 Task: Create in the project AgileEdge and in the Backlog issue 'Implement a new cloud-based inventory management system for a company with advanced inventory tracking and restocking features' a child issue 'Serverless computing application cost optimization and remediation', and assign it to team member softage.4@softage.net. Create in the project AgileEdge and in the Backlog issue 'Integrate a new gamification feature into an existing mobile application to increase user engagement and retention' a child issue 'Automated infrastructure security incident response testing and reporting', and assign it to team member softage.1@softage.net
Action: Mouse moved to (233, 73)
Screenshot: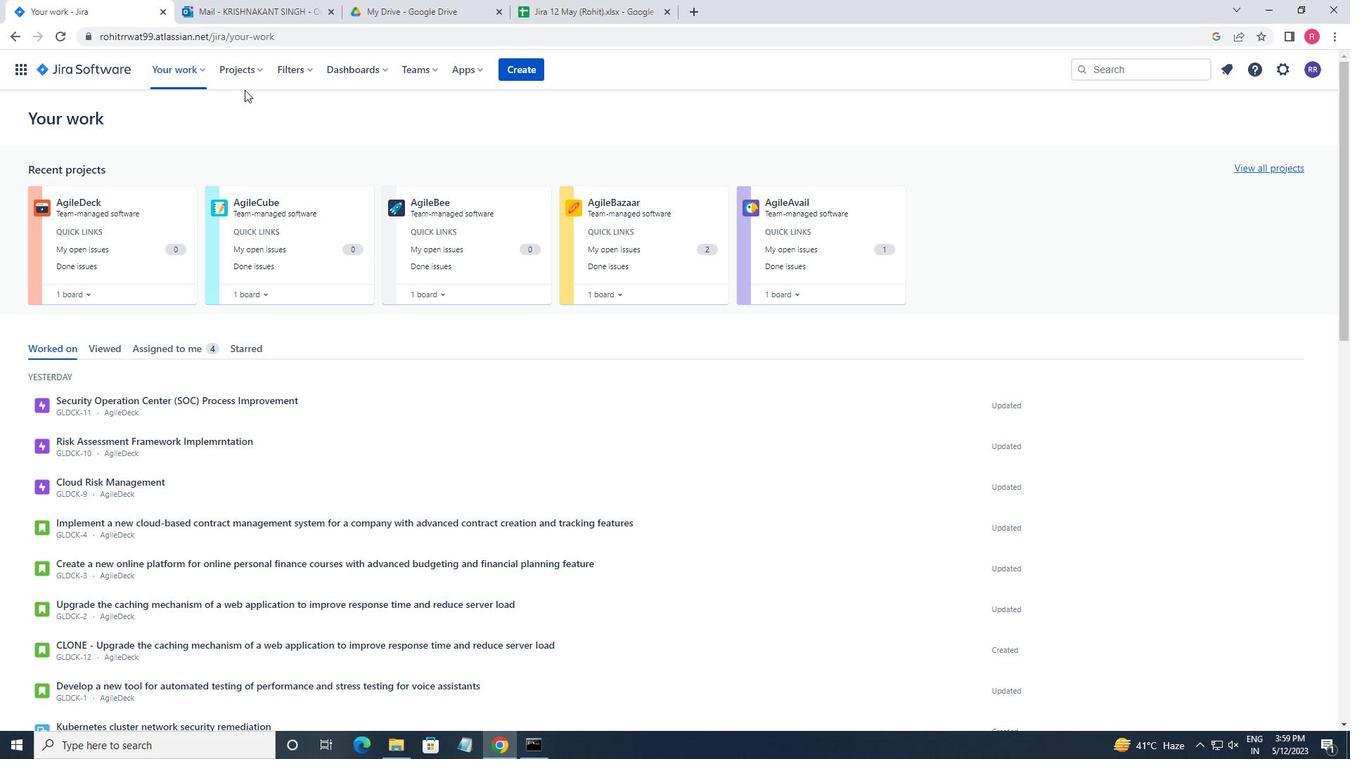 
Action: Mouse pressed left at (233, 73)
Screenshot: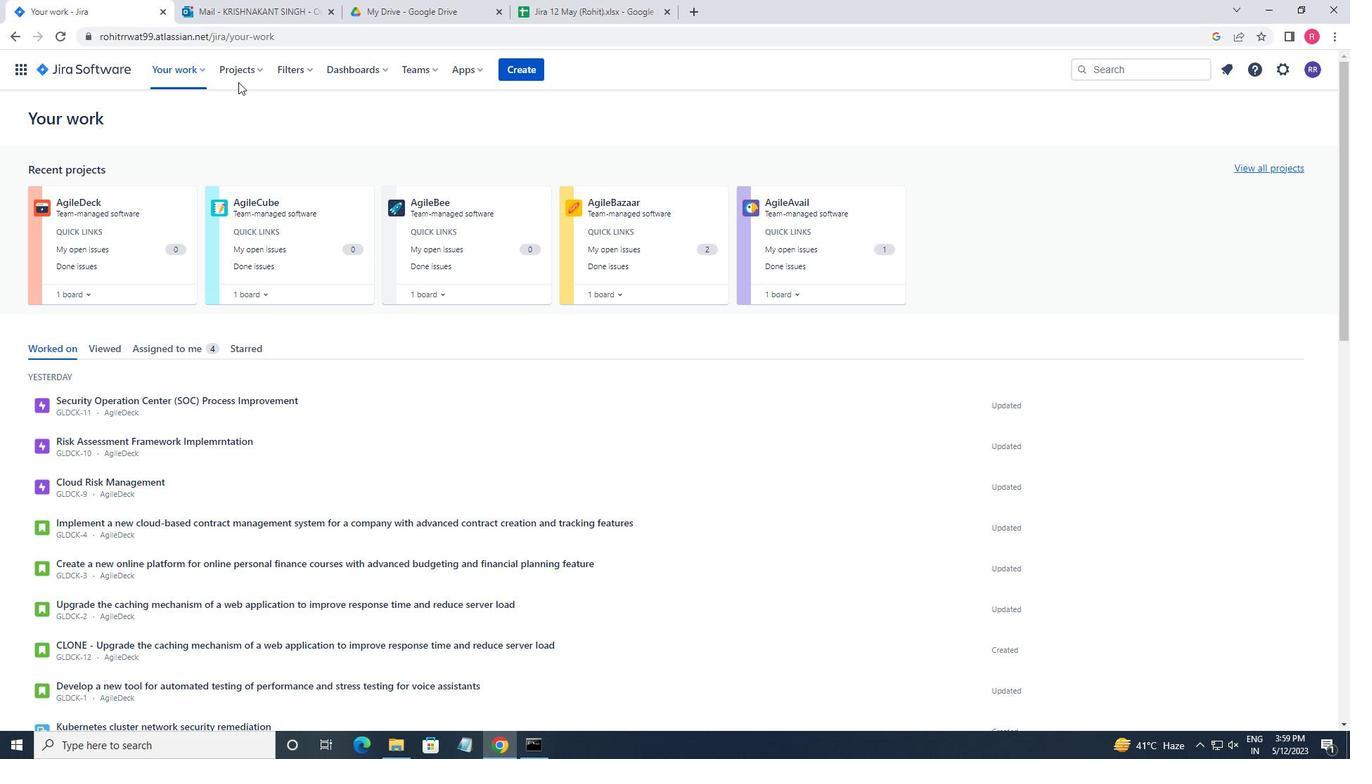 
Action: Mouse moved to (263, 125)
Screenshot: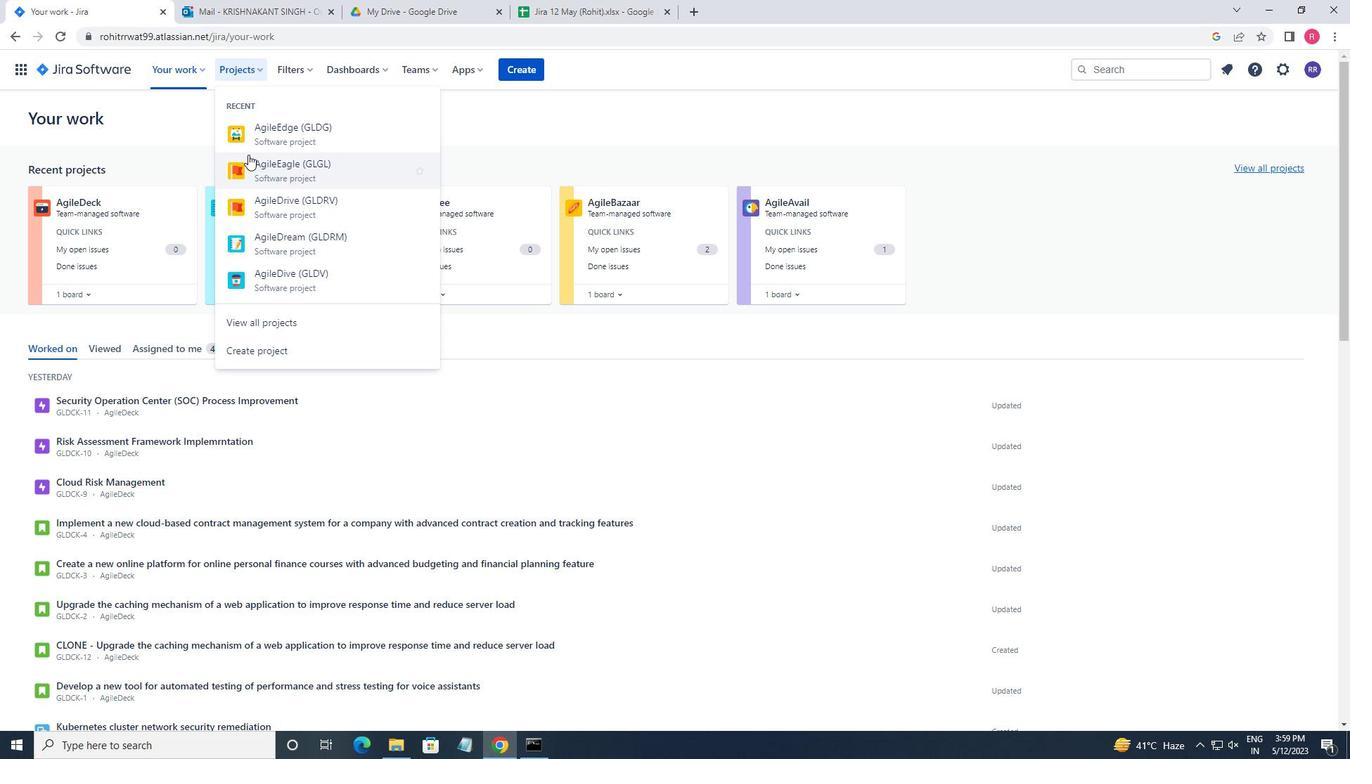 
Action: Mouse pressed left at (263, 125)
Screenshot: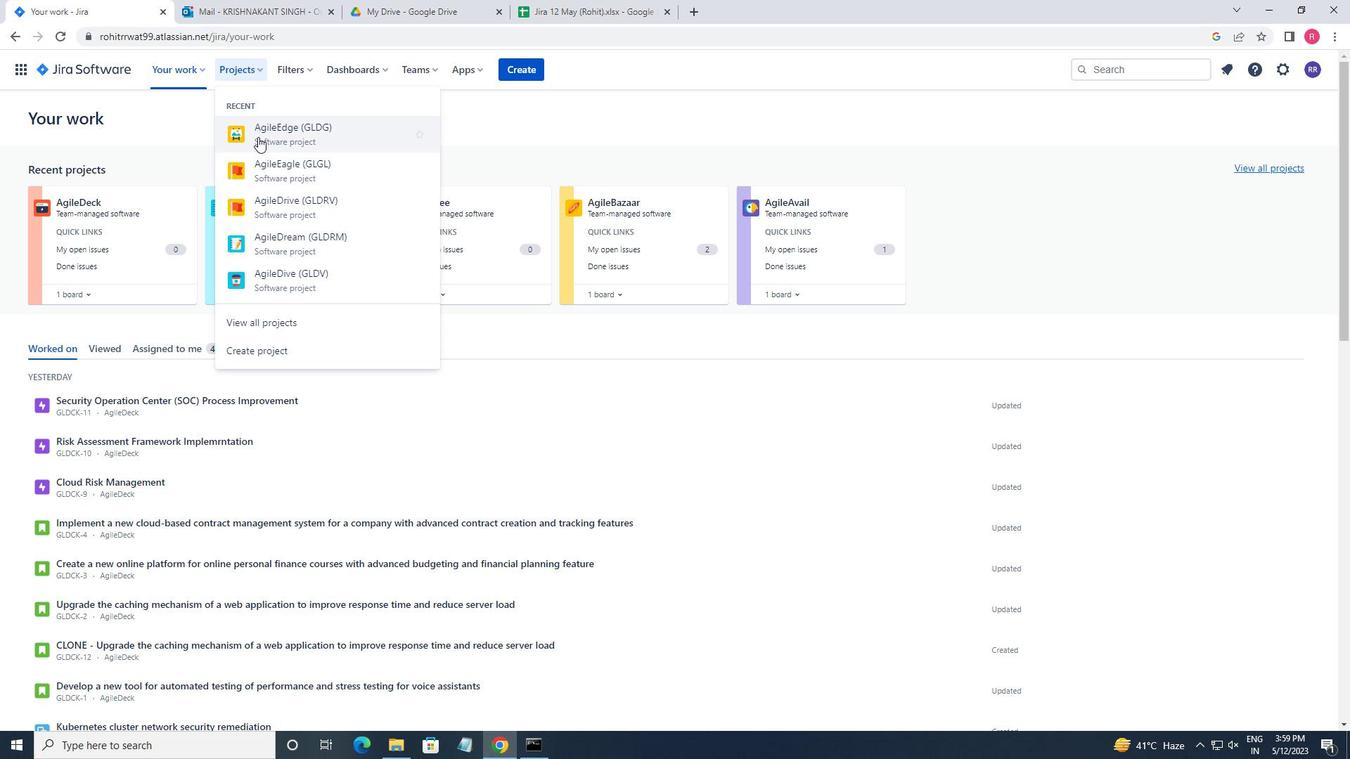 
Action: Mouse moved to (79, 212)
Screenshot: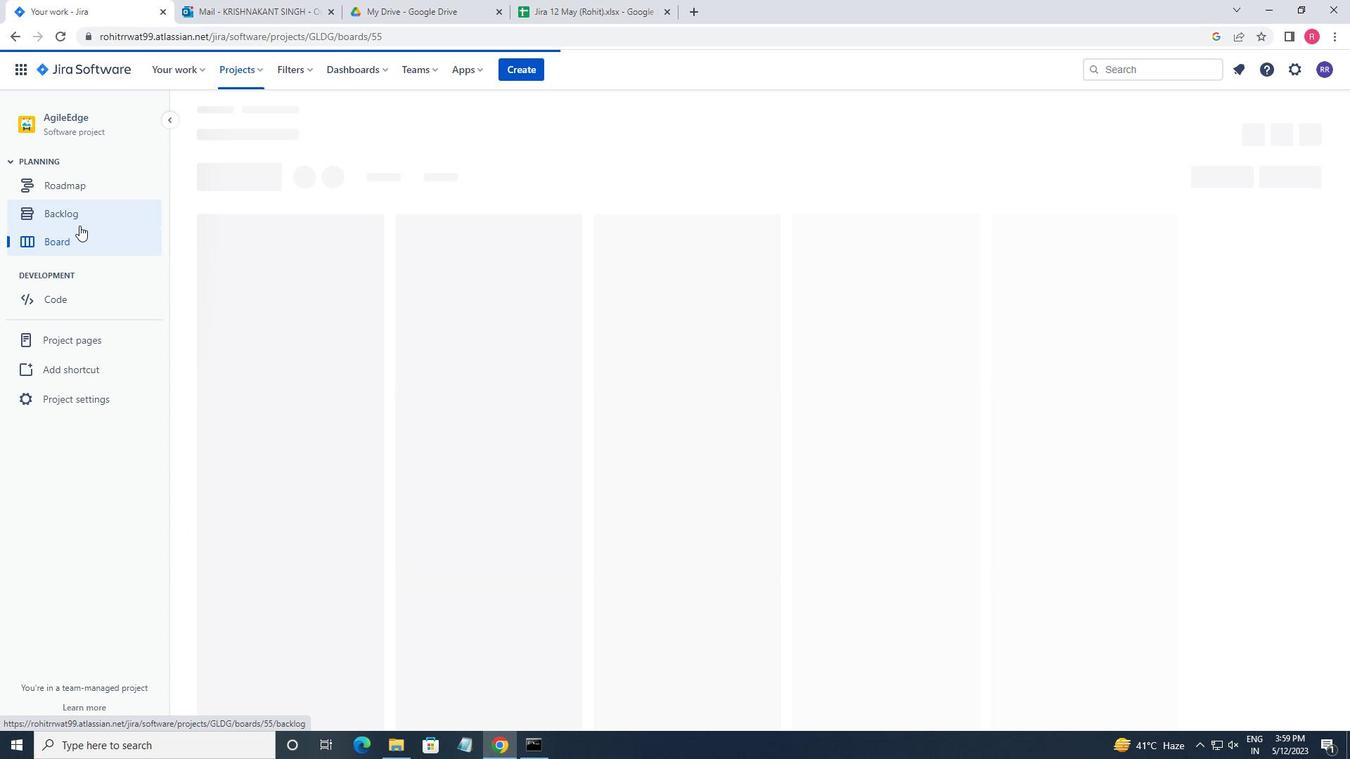 
Action: Mouse pressed left at (79, 212)
Screenshot: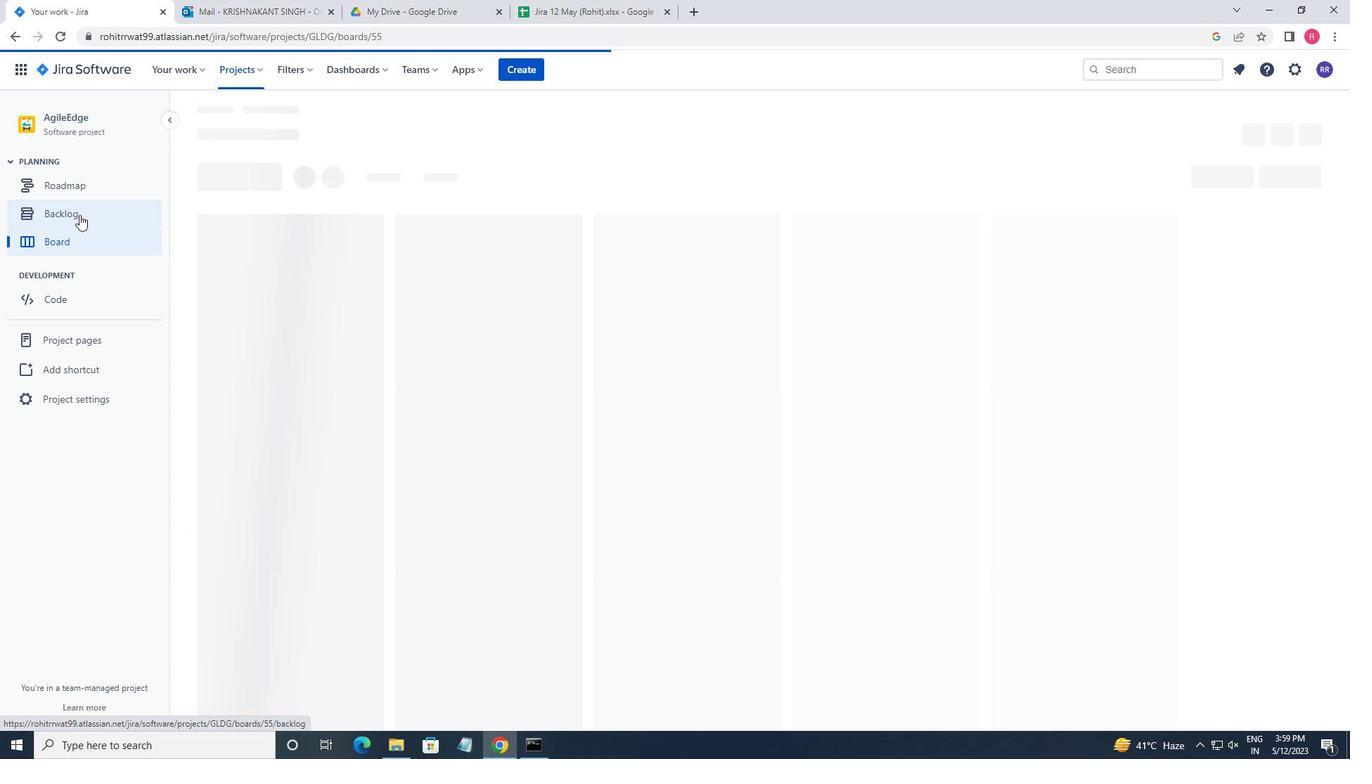 
Action: Mouse moved to (651, 484)
Screenshot: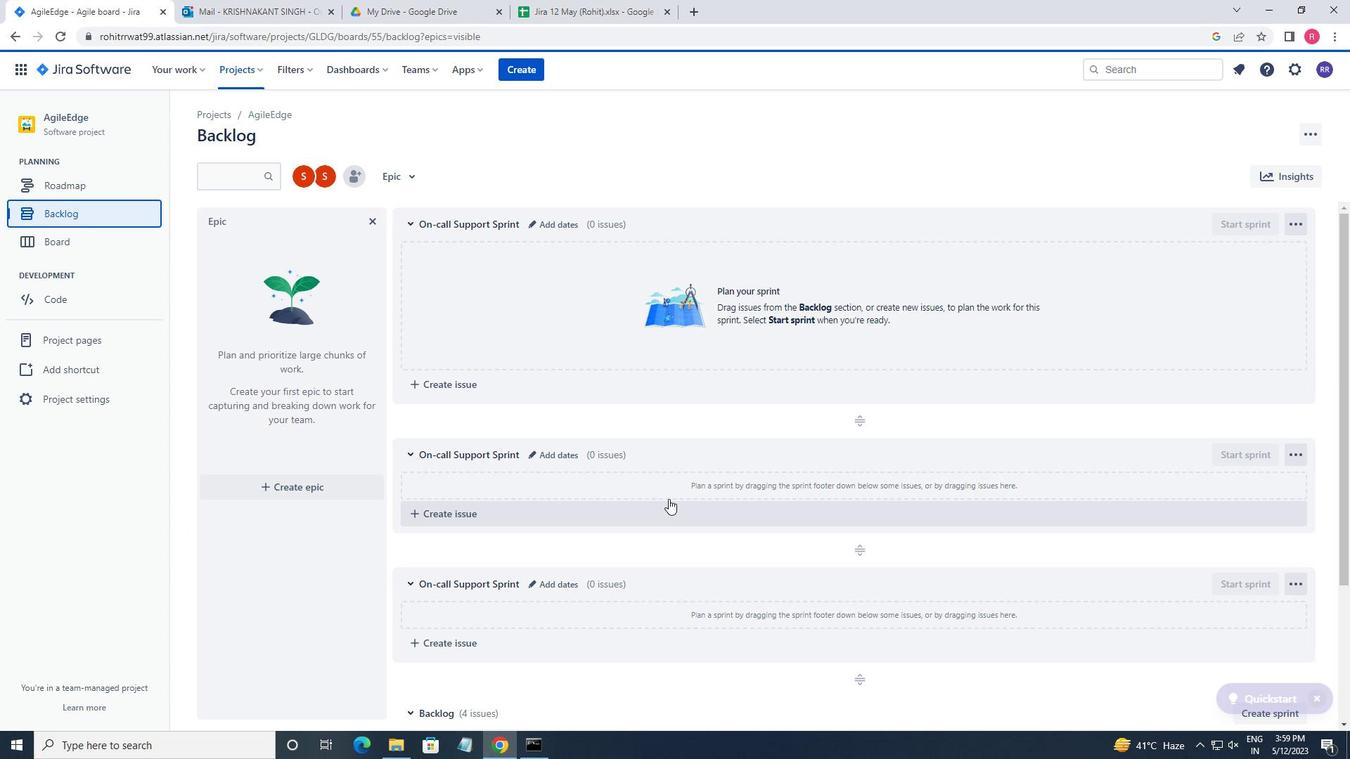
Action: Mouse scrolled (651, 483) with delta (0, 0)
Screenshot: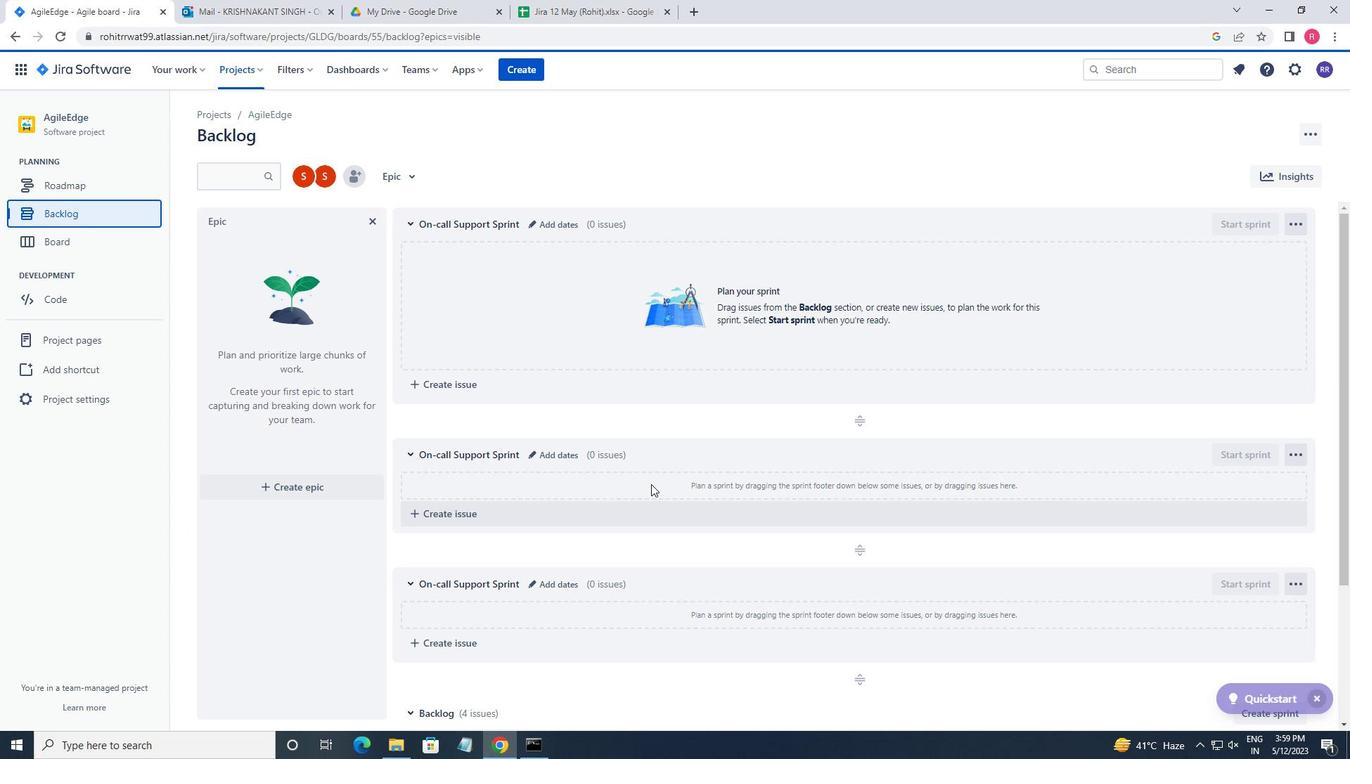 
Action: Mouse scrolled (651, 483) with delta (0, 0)
Screenshot: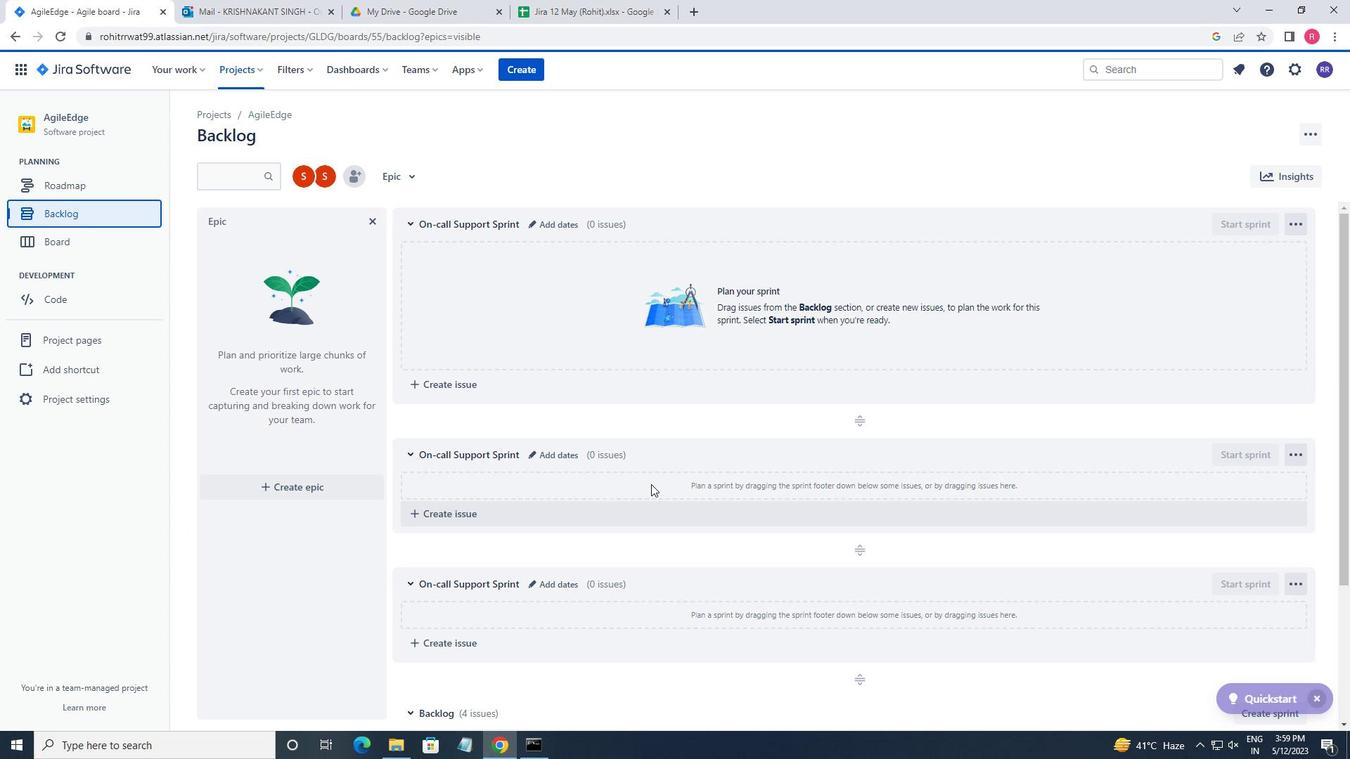 
Action: Mouse scrolled (651, 483) with delta (0, 0)
Screenshot: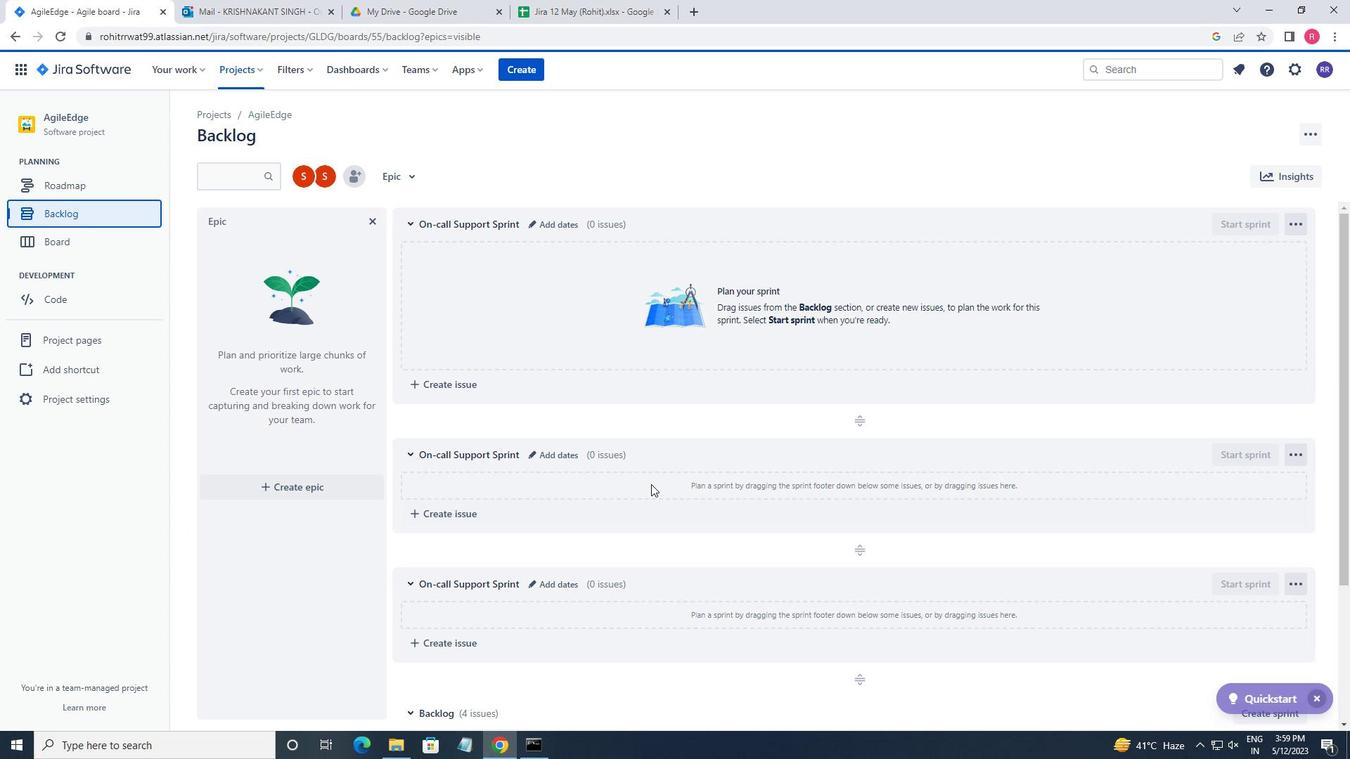 
Action: Mouse scrolled (651, 483) with delta (0, 0)
Screenshot: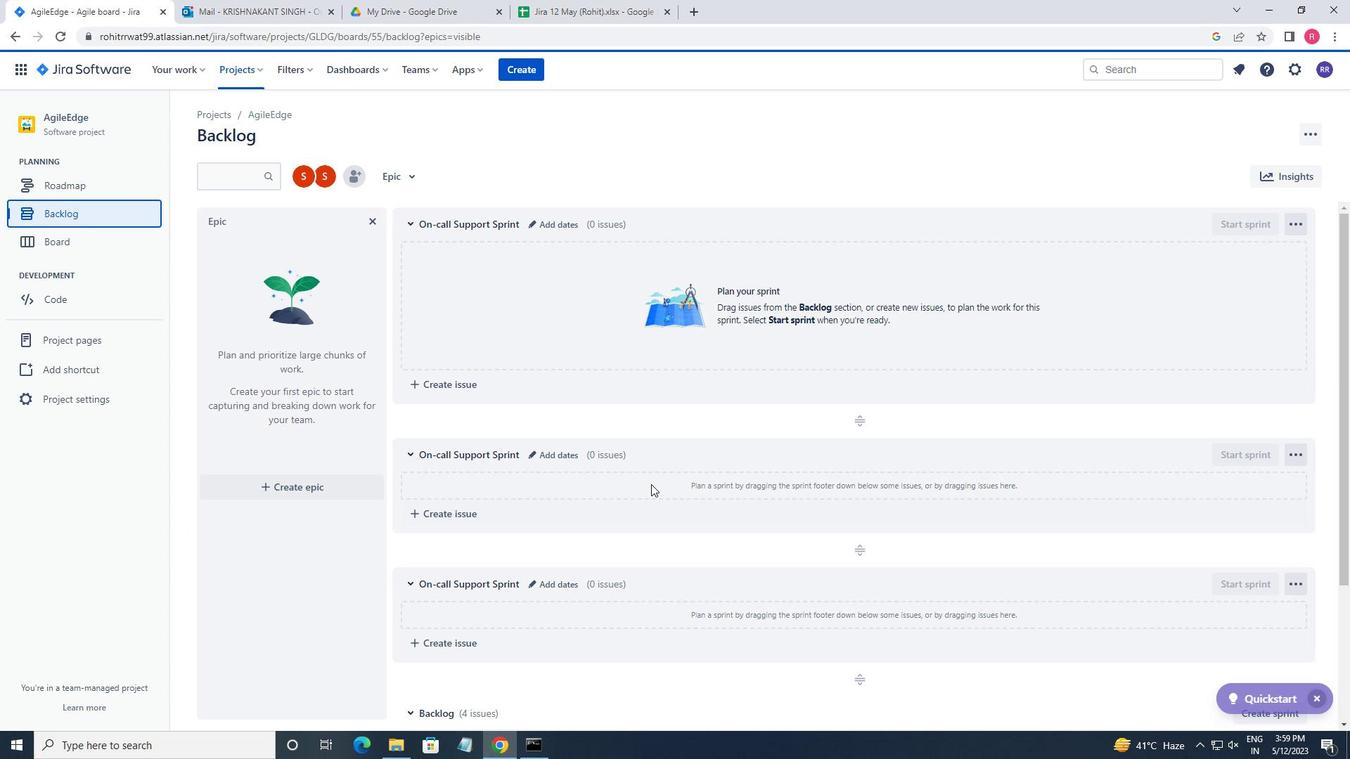 
Action: Mouse scrolled (651, 483) with delta (0, 0)
Screenshot: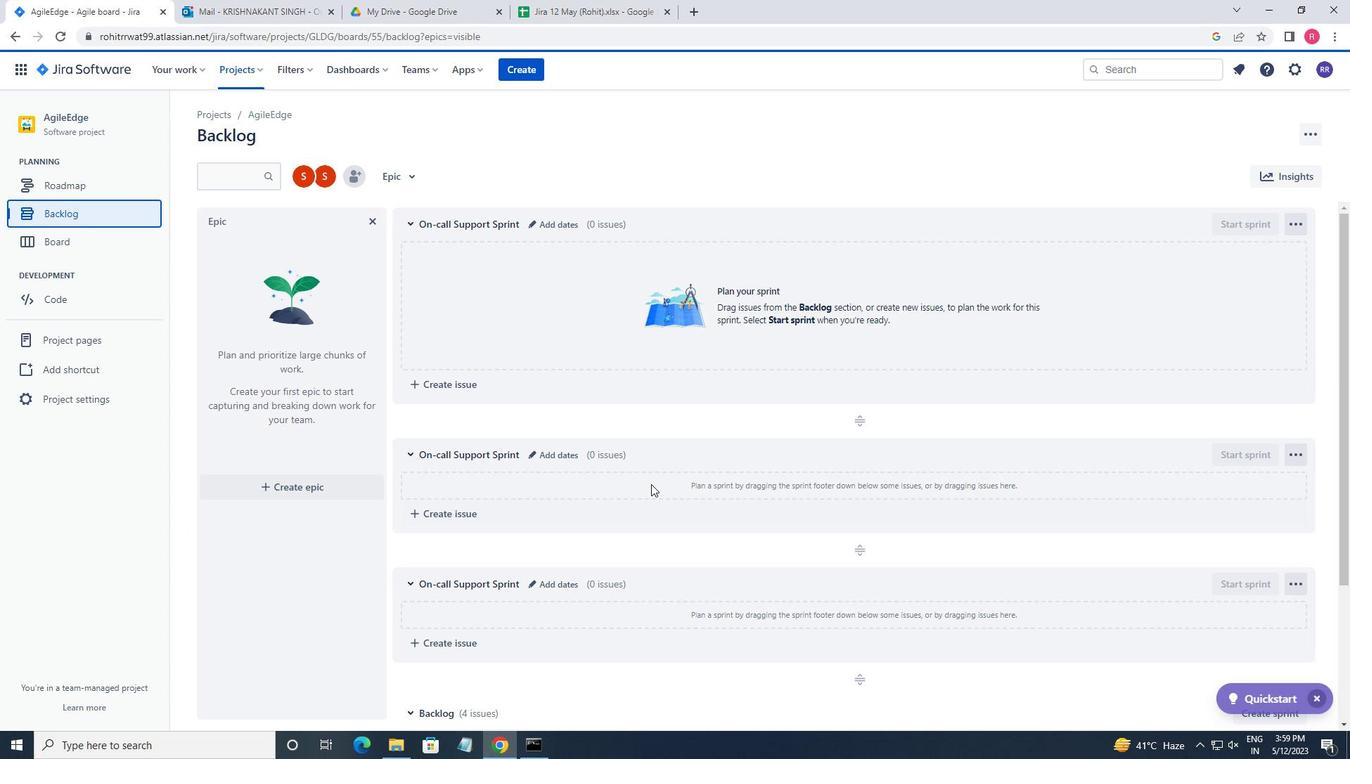 
Action: Mouse scrolled (651, 483) with delta (0, 0)
Screenshot: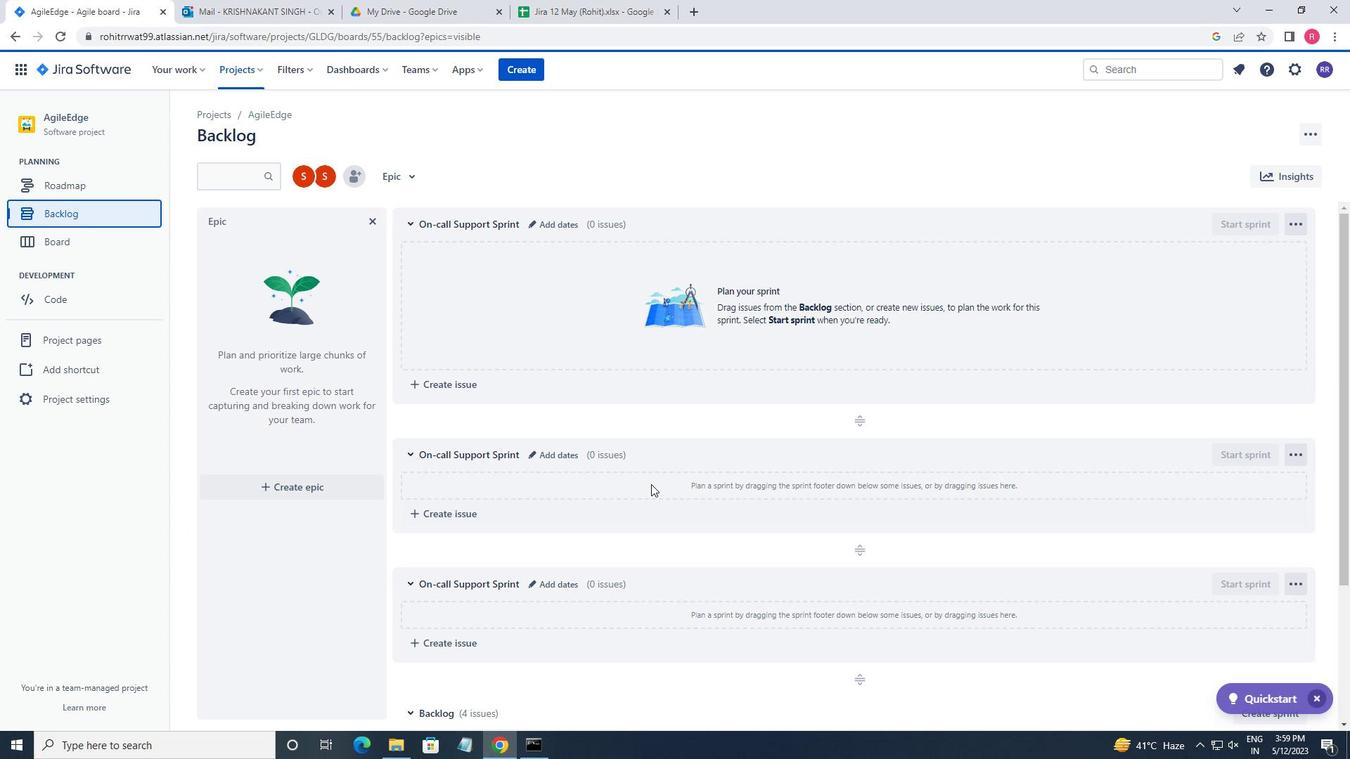 
Action: Mouse scrolled (651, 483) with delta (0, 0)
Screenshot: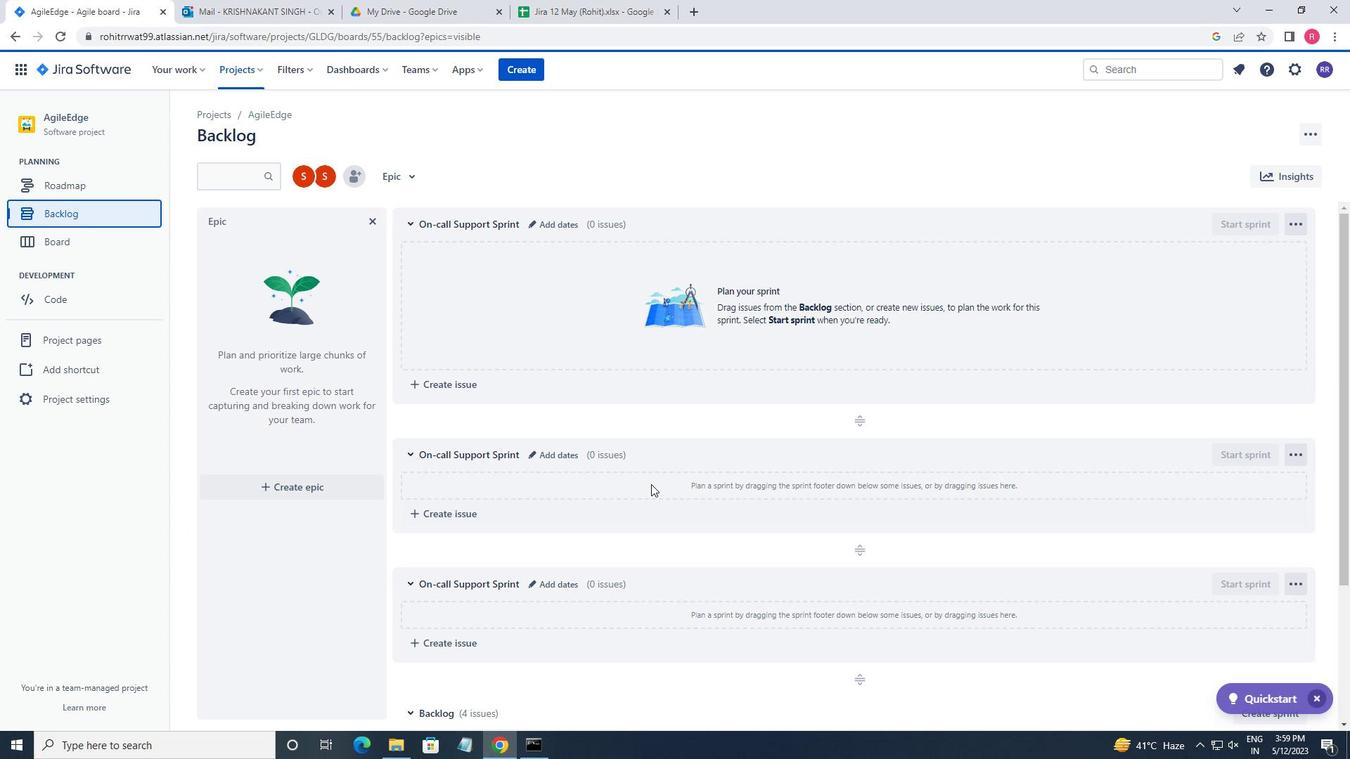 
Action: Mouse moved to (1137, 616)
Screenshot: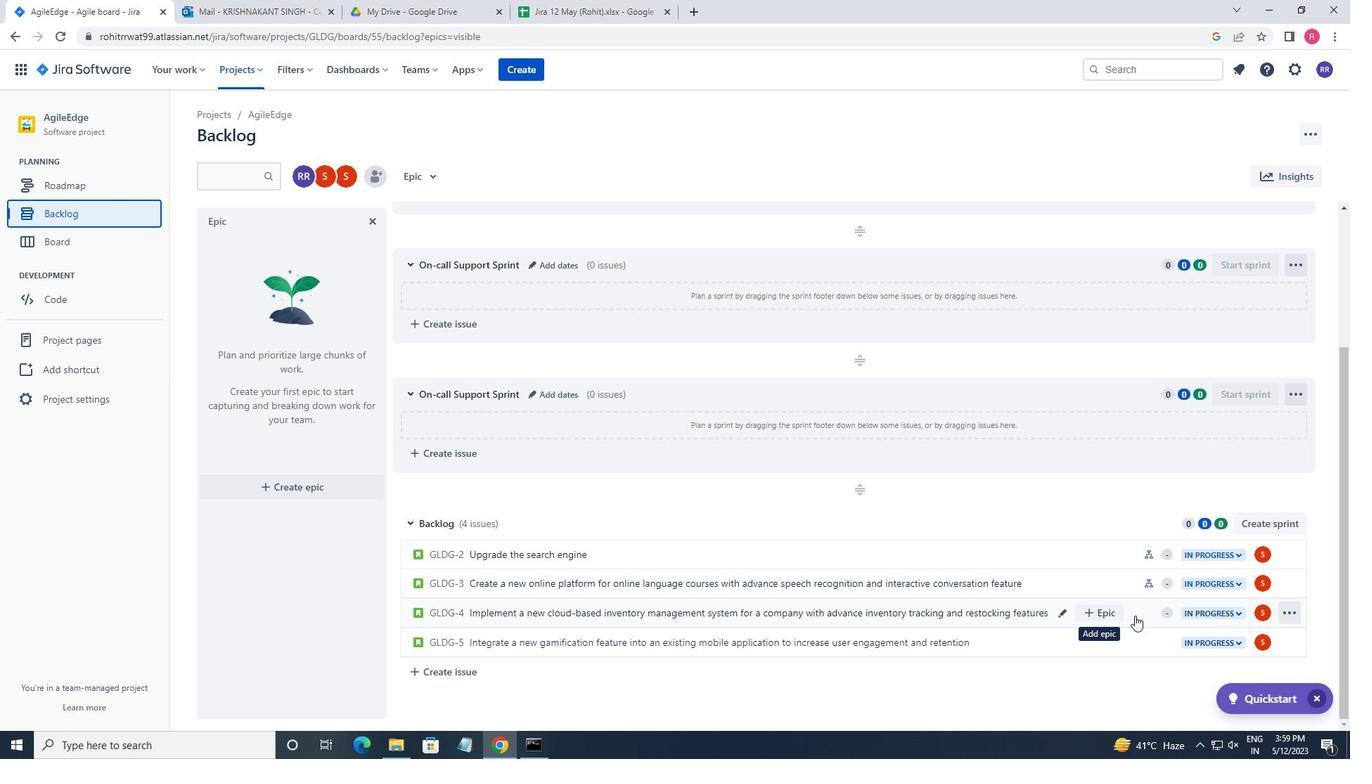 
Action: Mouse pressed left at (1137, 616)
Screenshot: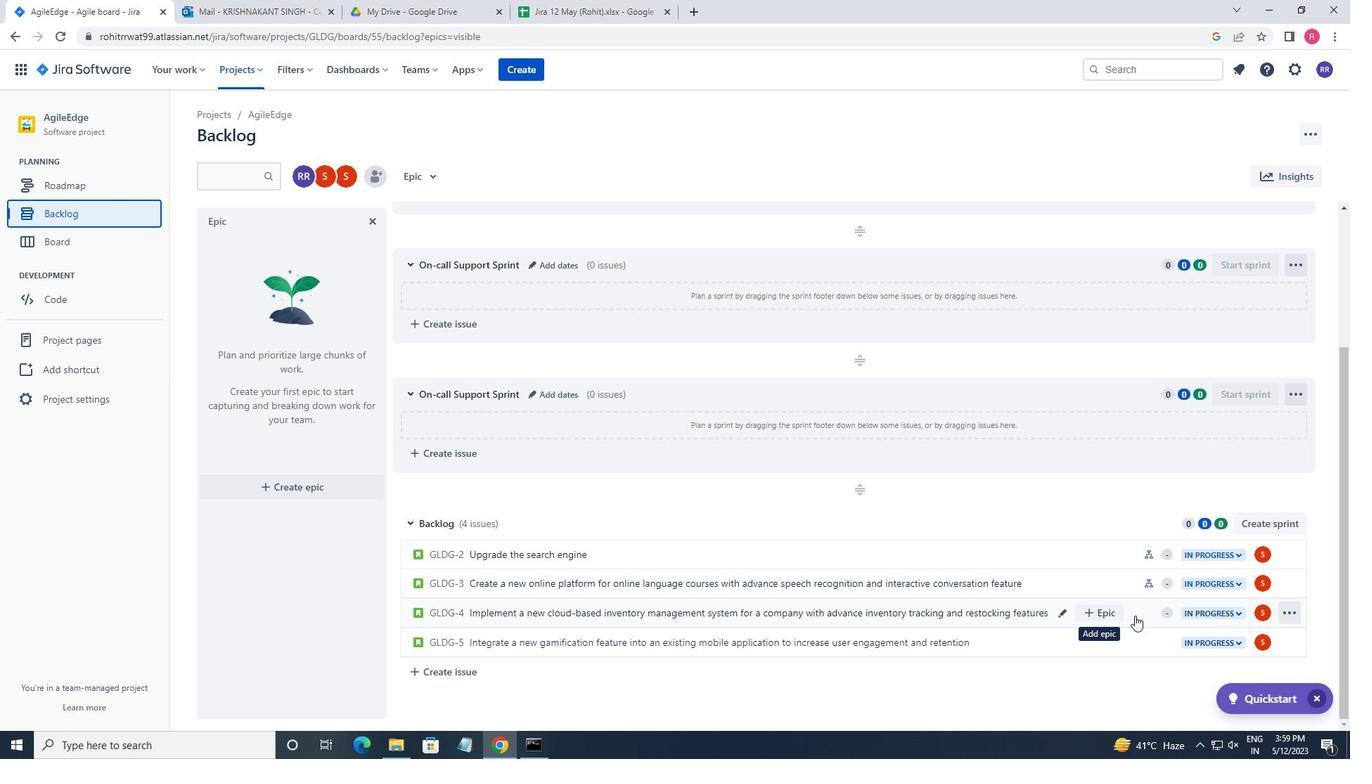 
Action: Mouse moved to (1100, 346)
Screenshot: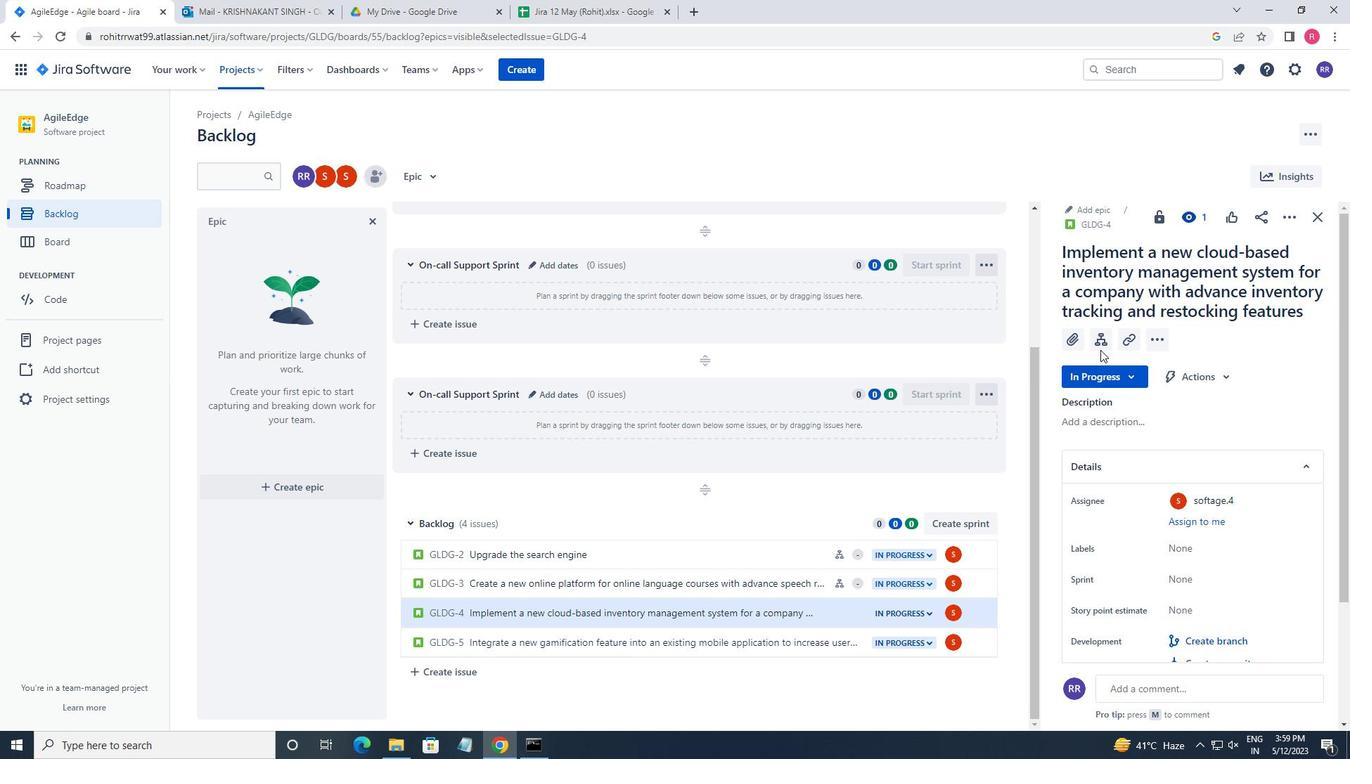 
Action: Mouse pressed left at (1100, 346)
Screenshot: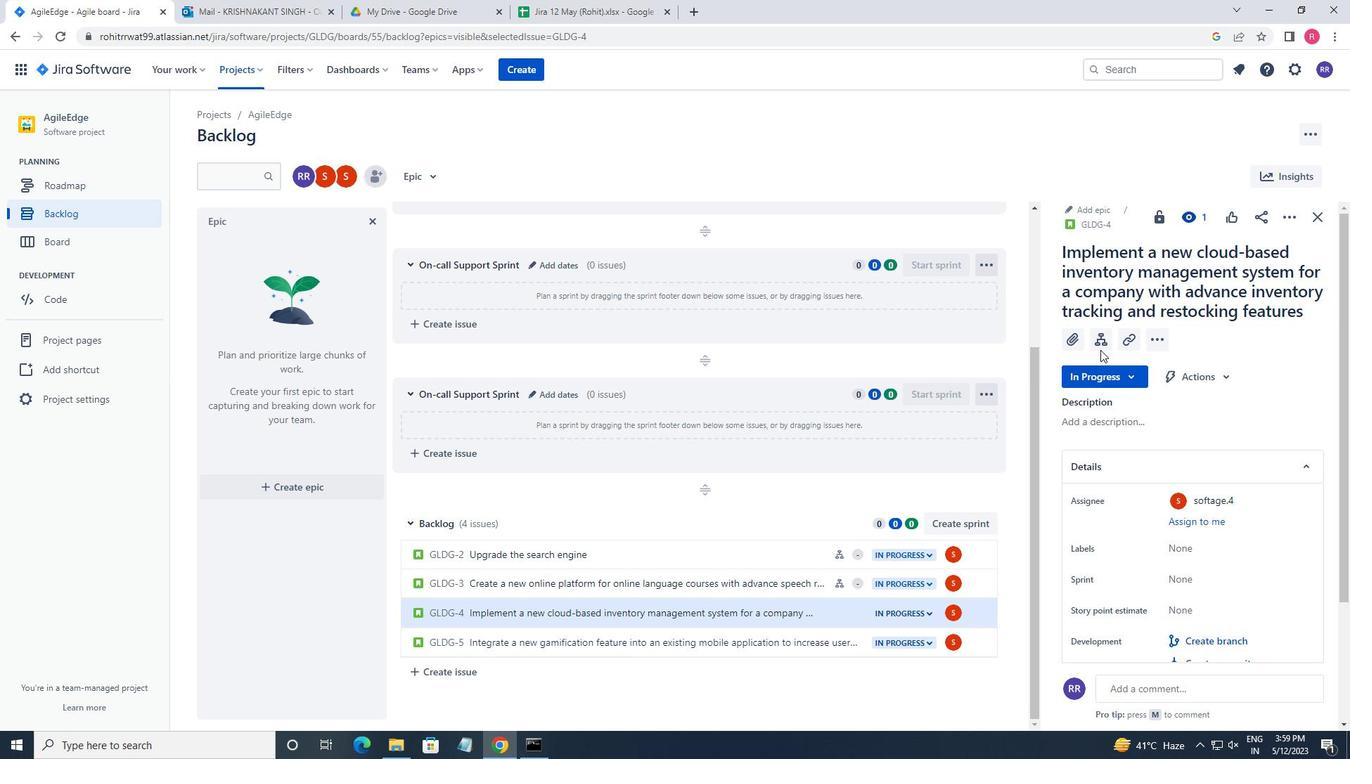 
Action: Mouse moved to (1094, 449)
Screenshot: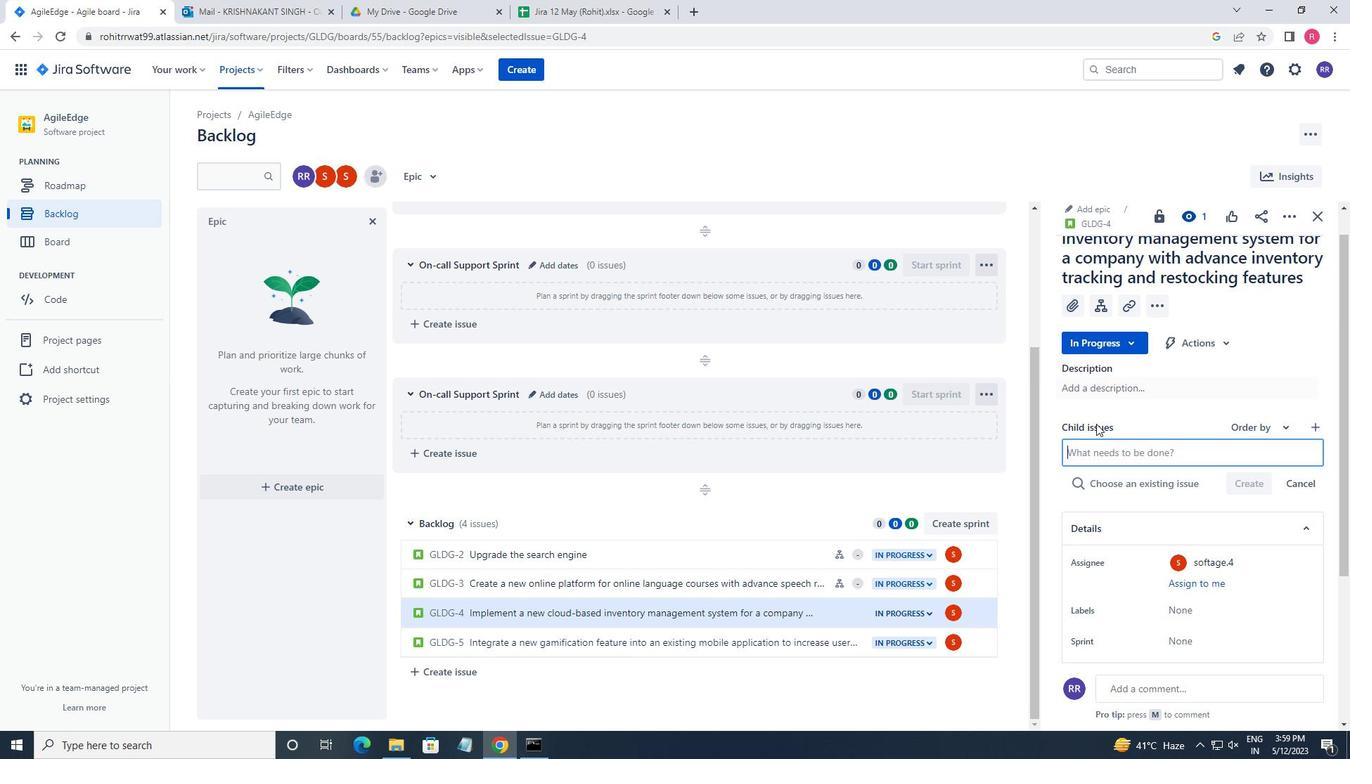 
Action: Key pressed <Key.shift>SERVERLESS<Key.space>
Screenshot: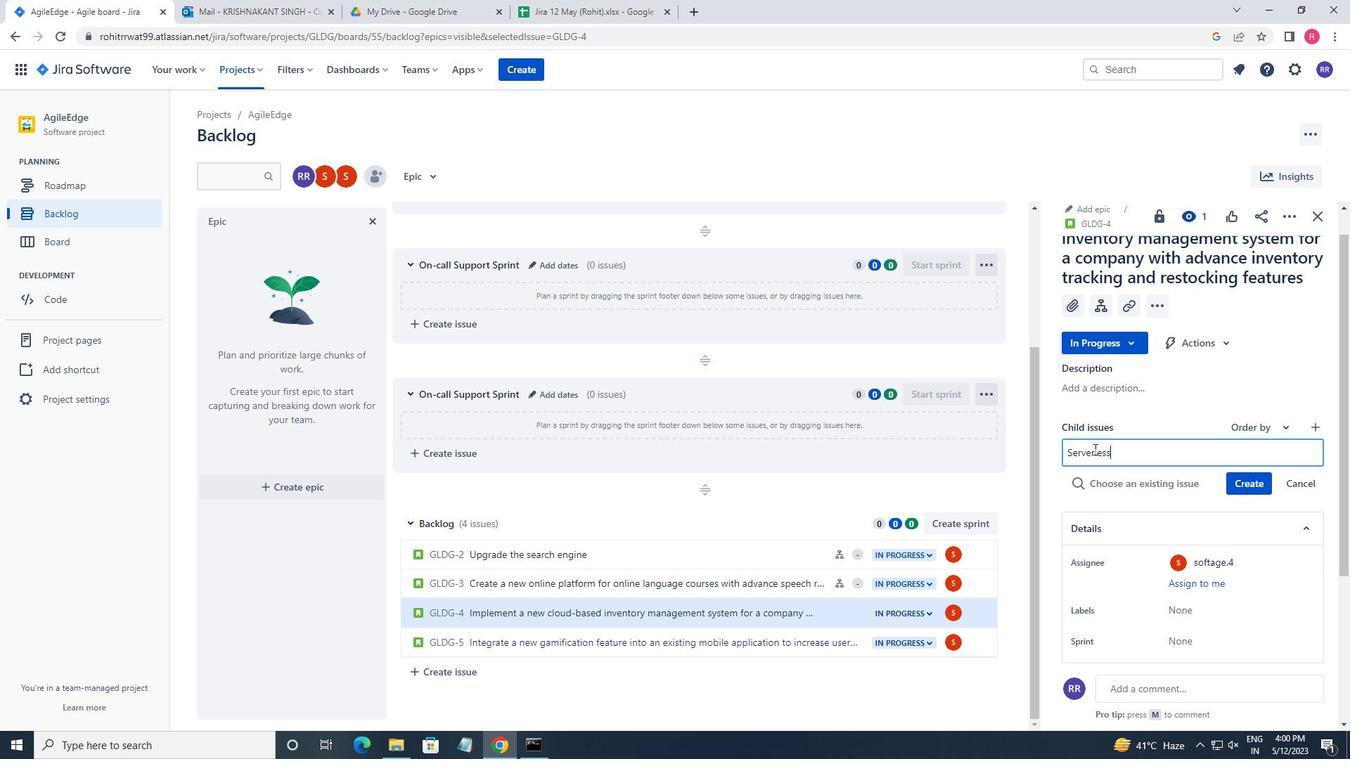 
Action: Mouse moved to (1105, 492)
Screenshot: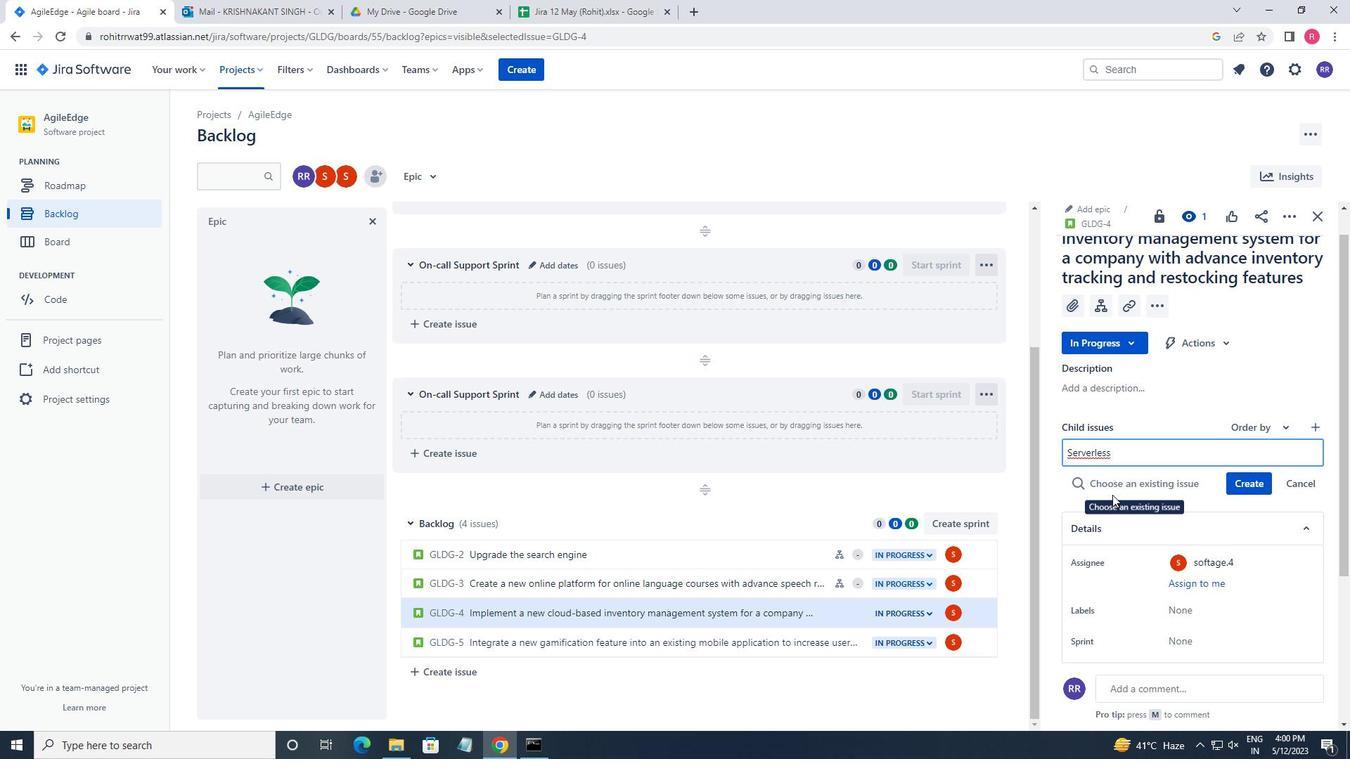 
Action: Key pressed COMPUTNG<Key.space>APPLICATION<Key.space>COST<Key.space>OPTIMIZATION<Key.left><Key.left><Key.left><Key.left><Key.left><Key.left><Key.left><Key.left><Key.left><Key.left><Key.left><Key.left><Key.left><Key.left><Key.left><Key.left><Key.left><Key.left><Key.left><Key.left><Key.left><Key.left><Key.left><Key.left><Key.left><Key.left><Key.left><Key.left><Key.left><Key.left><Key.left><Key.left><Key.left><Key.left><Key.left><Key.left><Key.left><Key.left><Key.left><Key.left><Key.left><Key.left><Key.left><Key.left><Key.right><Key.right><Key.right><Key.right><Key.right><Key.right><Key.right><Key.right><Key.right><Key.right><Key.right><Key.right>I<Key.right><Key.right><Key.right><Key.right><Key.right><Key.right><Key.right><Key.right><Key.right><Key.right><Key.right><Key.right><Key.right><Key.right><Key.right><Key.right><Key.right><Key.right><Key.right><Key.right><Key.right><Key.right><Key.right><Key.right><Key.right><Key.right><Key.right><Key.right><Key.right><Key.right><Key.right><Key.right><Key.right><Key.right><Key.right><Key.right><Key.right><Key.space>AND<Key.space>REMEDIATION<Key.space>
Screenshot: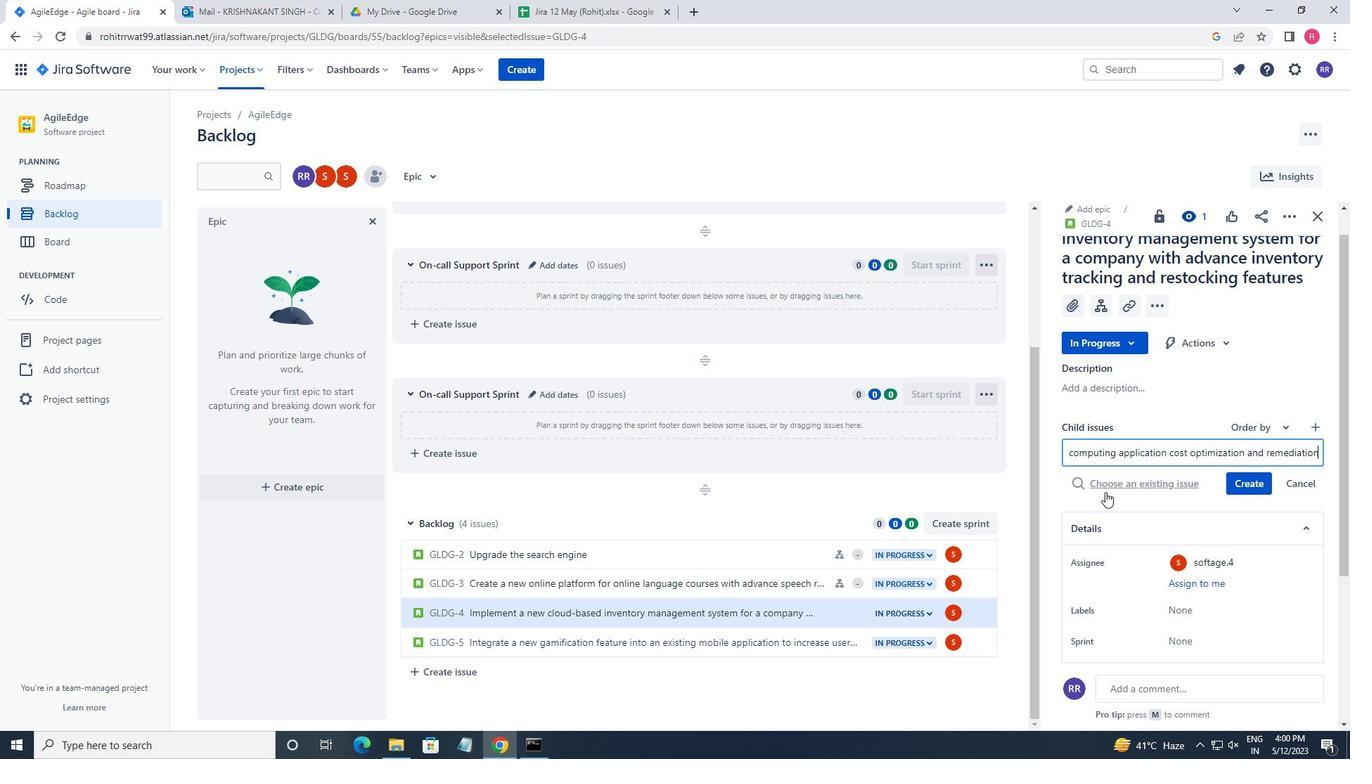 
Action: Mouse moved to (1234, 488)
Screenshot: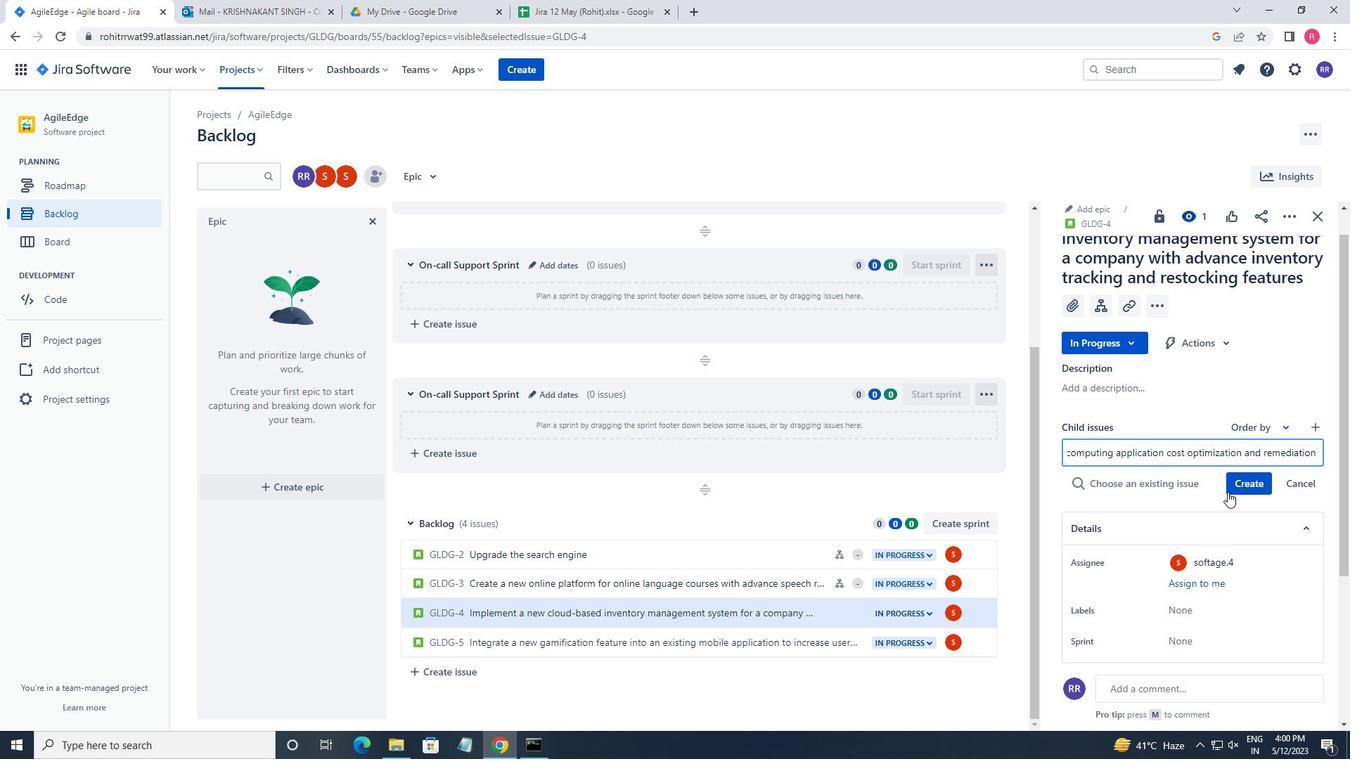 
Action: Mouse pressed left at (1234, 488)
Screenshot: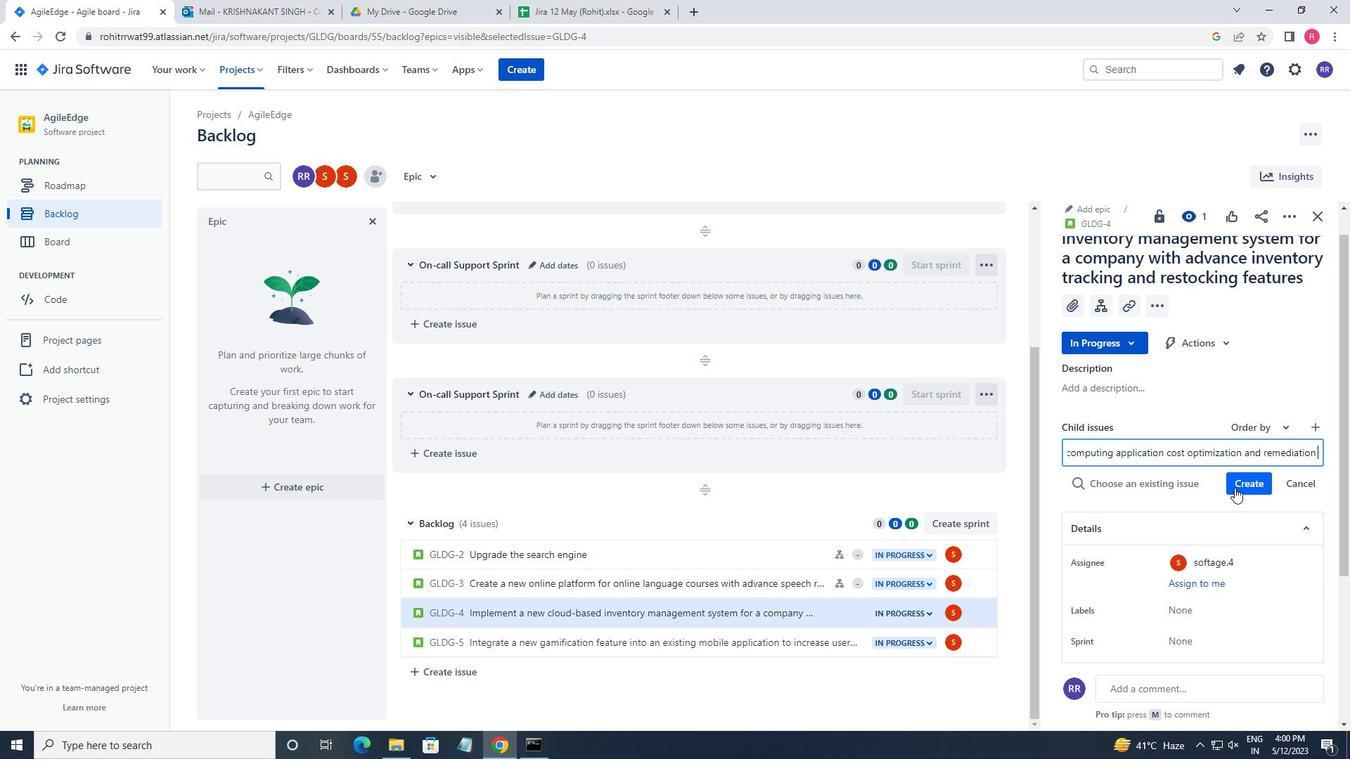 
Action: Mouse moved to (1259, 460)
Screenshot: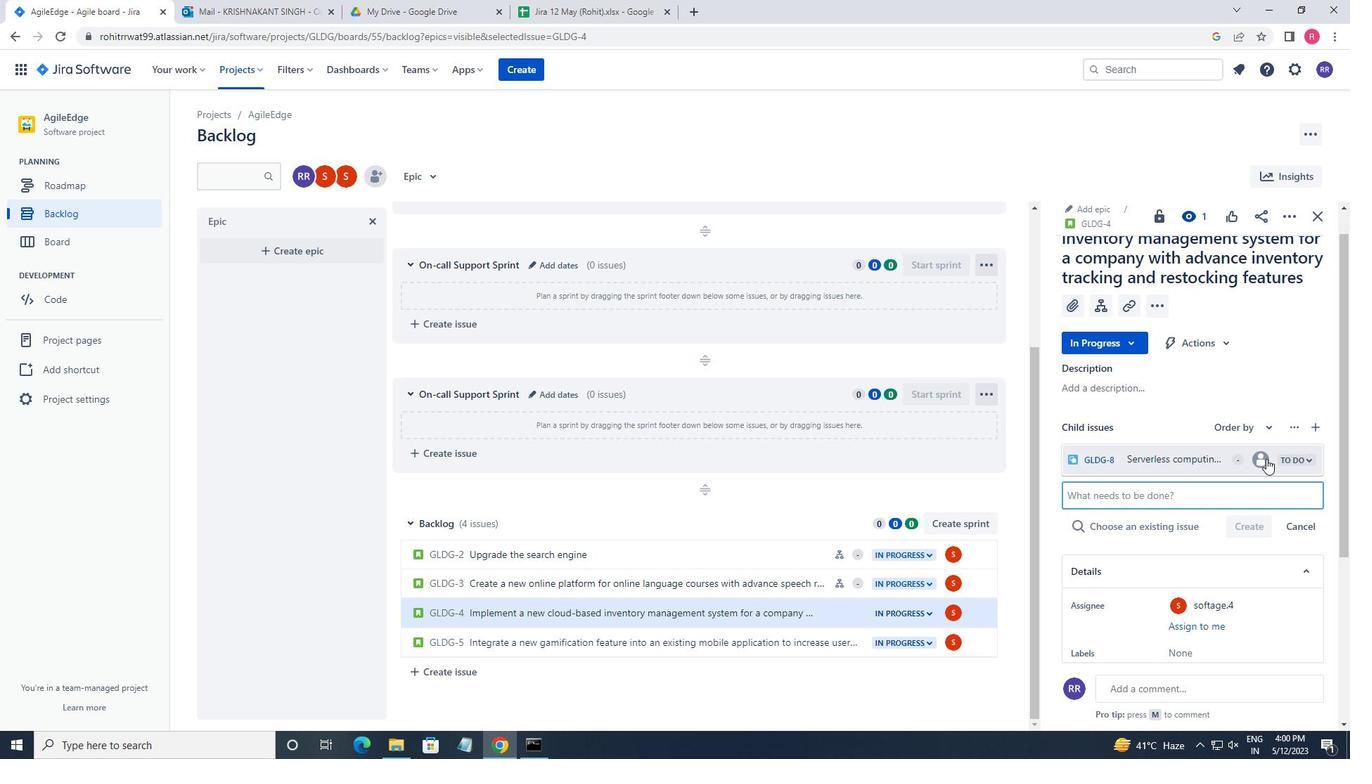 
Action: Mouse pressed left at (1259, 460)
Screenshot: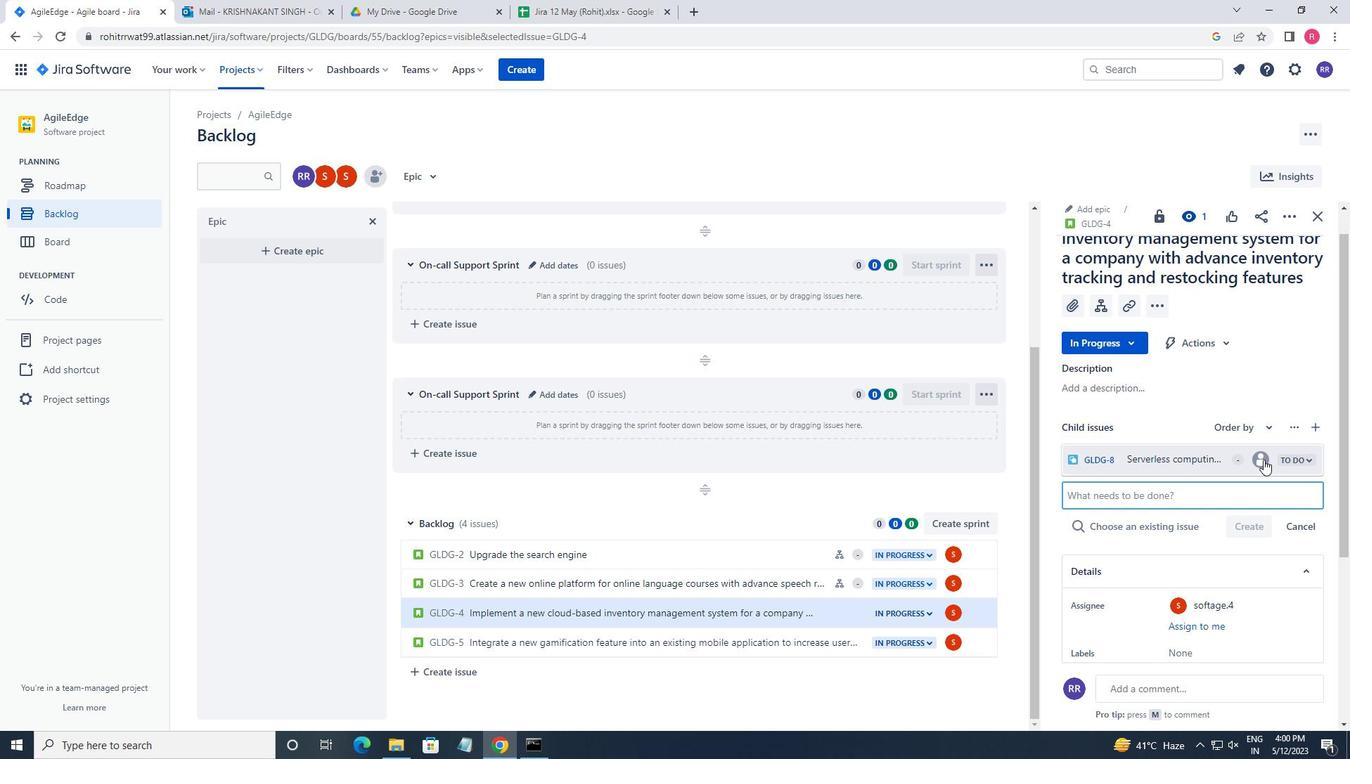 
Action: Key pressed SOFTAGE.4<Key.shift>@SOFTAGE.NET
Screenshot: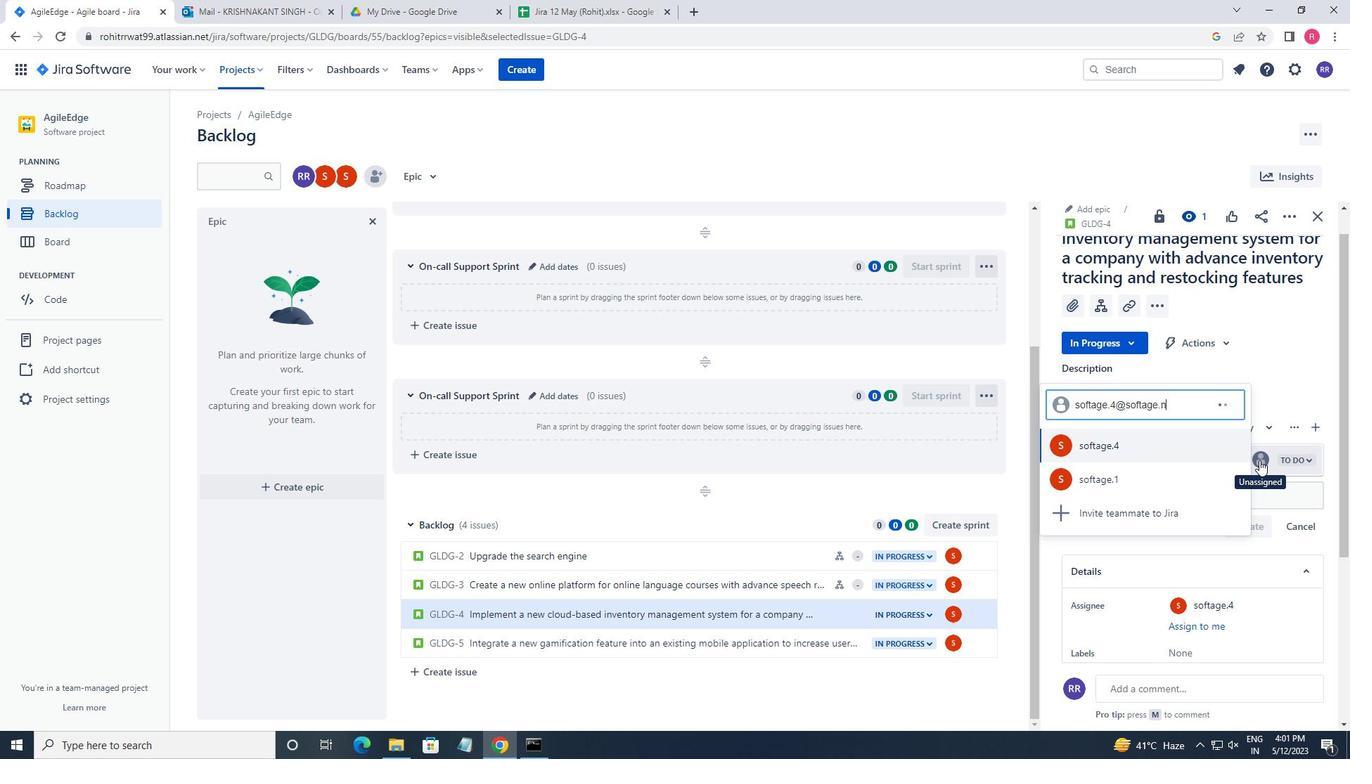 
Action: Mouse moved to (1107, 460)
Screenshot: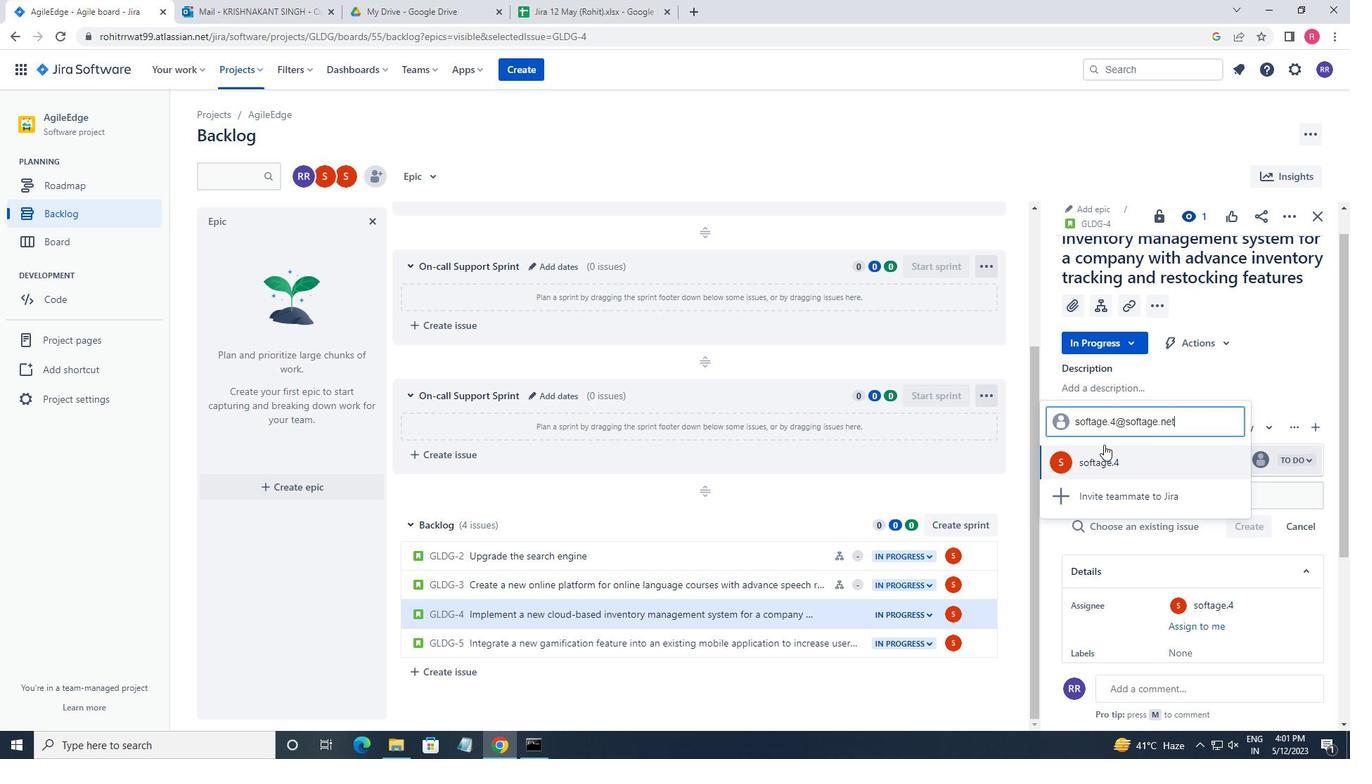
Action: Mouse pressed left at (1107, 460)
Screenshot: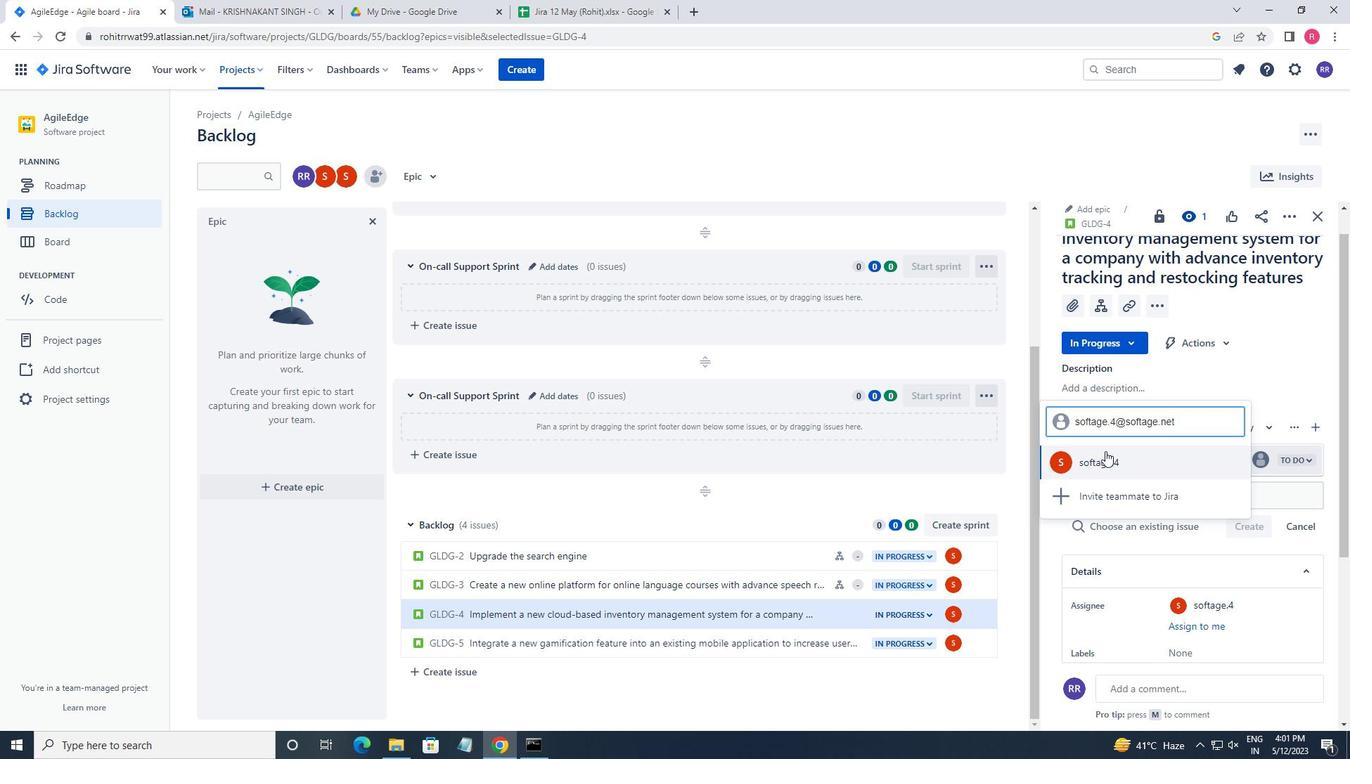 
Action: Mouse moved to (784, 648)
Screenshot: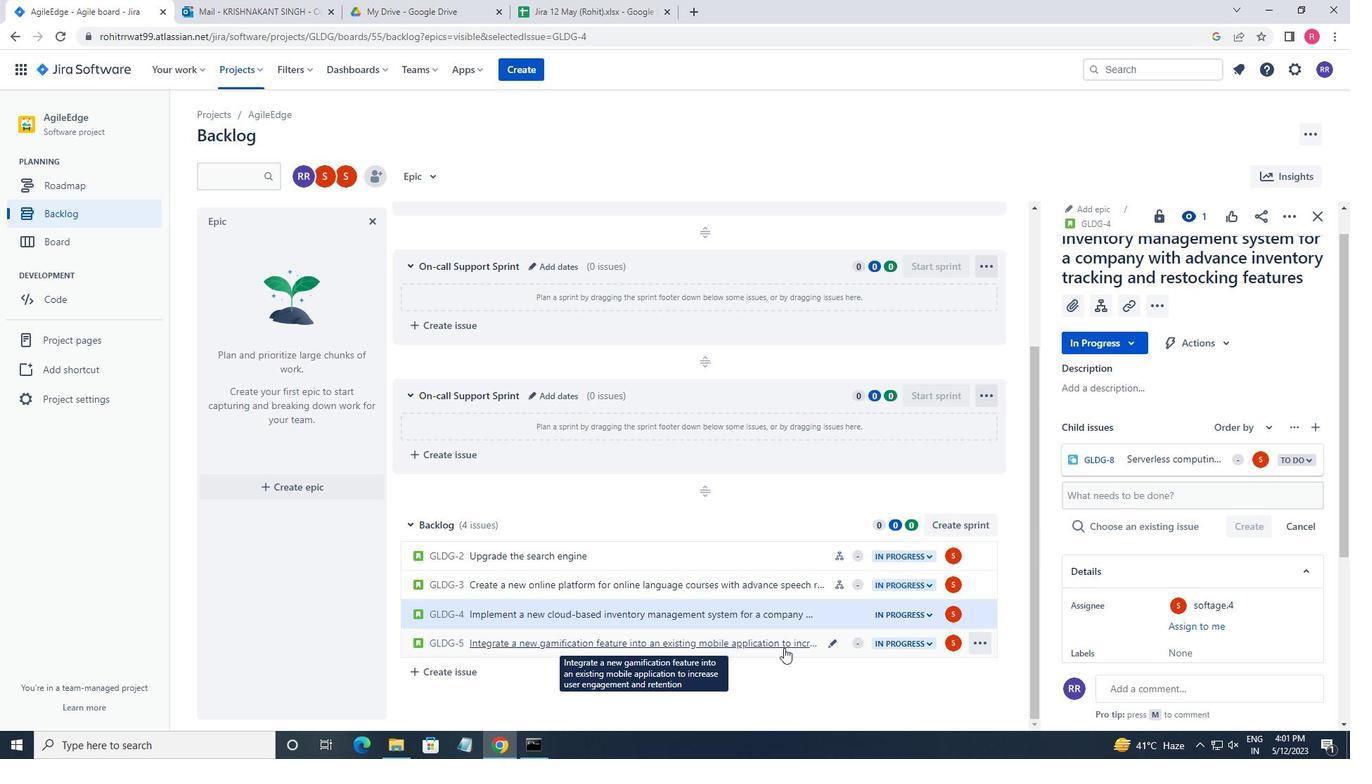 
Action: Mouse pressed left at (784, 648)
Screenshot: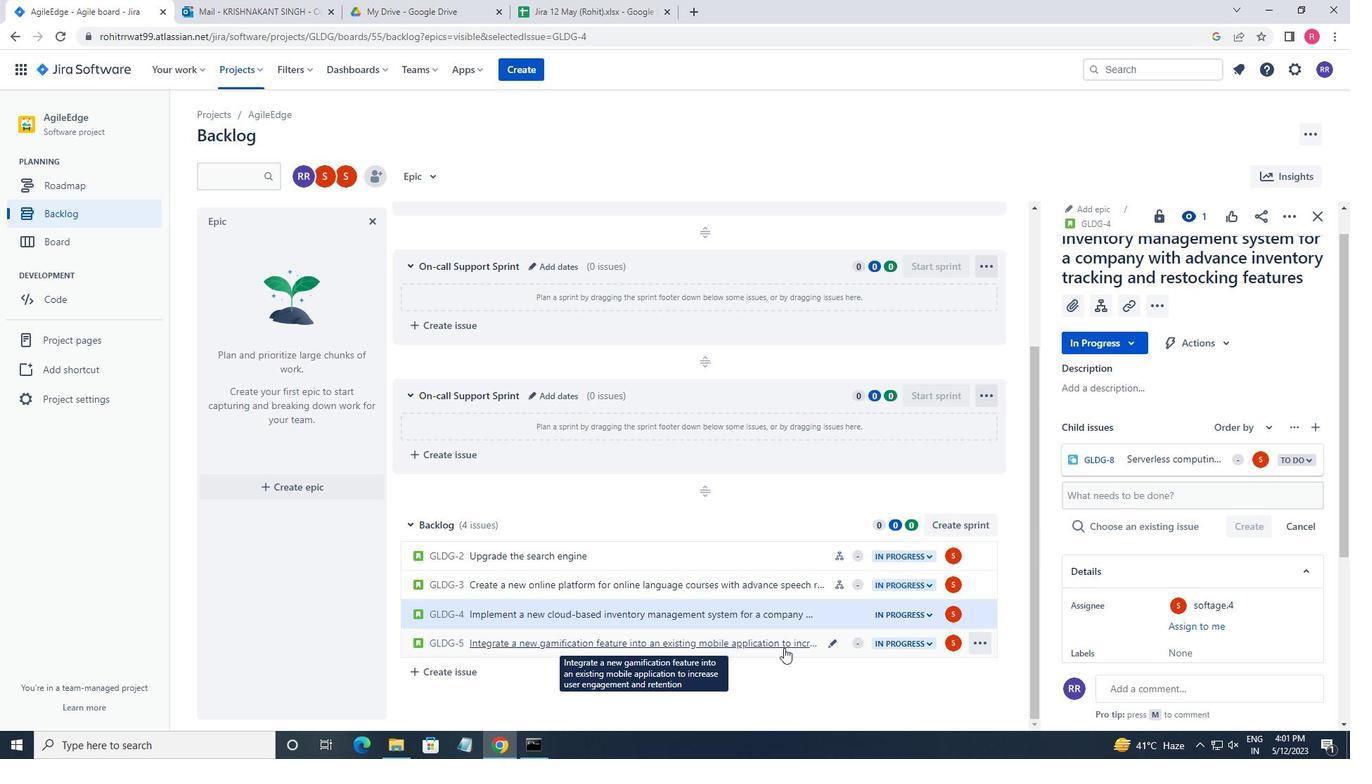 
Action: Mouse moved to (1108, 338)
Screenshot: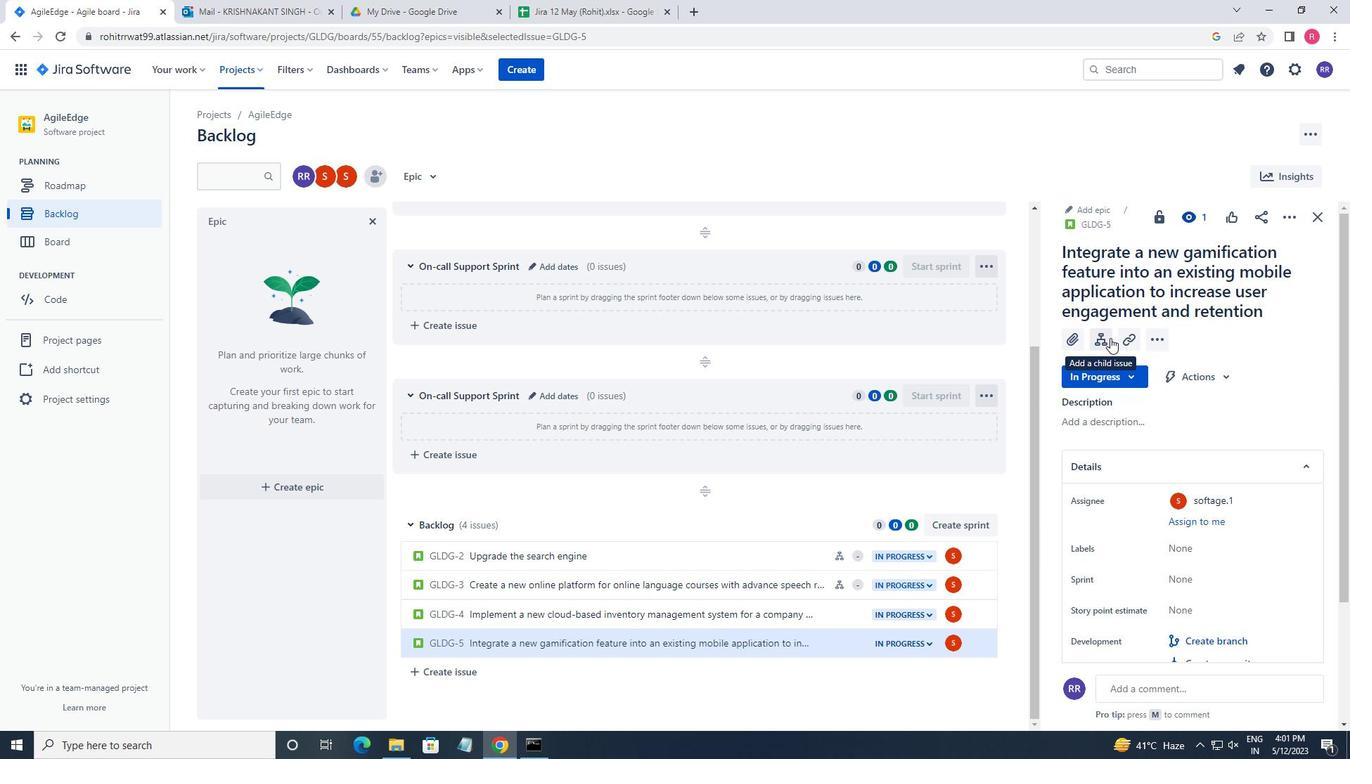 
Action: Mouse pressed left at (1108, 338)
Screenshot: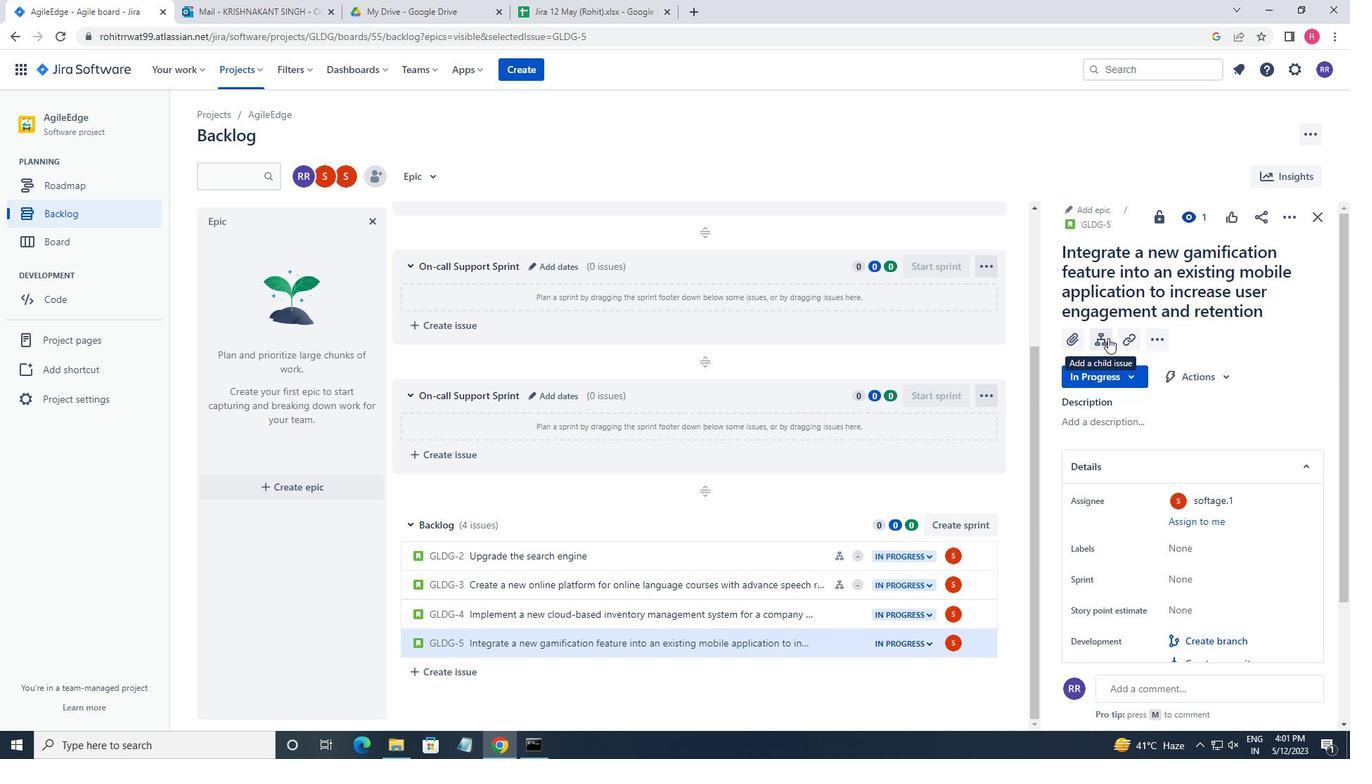 
Action: Key pressed <Key.shift>AUTOMATED<Key.space>INFRASTRUCTURE<Key.space>SECUITY<Key.space><Key.left><Key.left><Key.left><Key.left><Key.left><Key.right><Key.right><Key.down><Key.left><Key.left><Key.left><Key.left>R<Key.right><Key.right><Key.right><Key.space>INCIDENT<Key.space>RESPONSE<Key.space>R<Key.backspace>TESTING<Key.space>AND<Key.space>REPORTING<Key.enter>
Screenshot: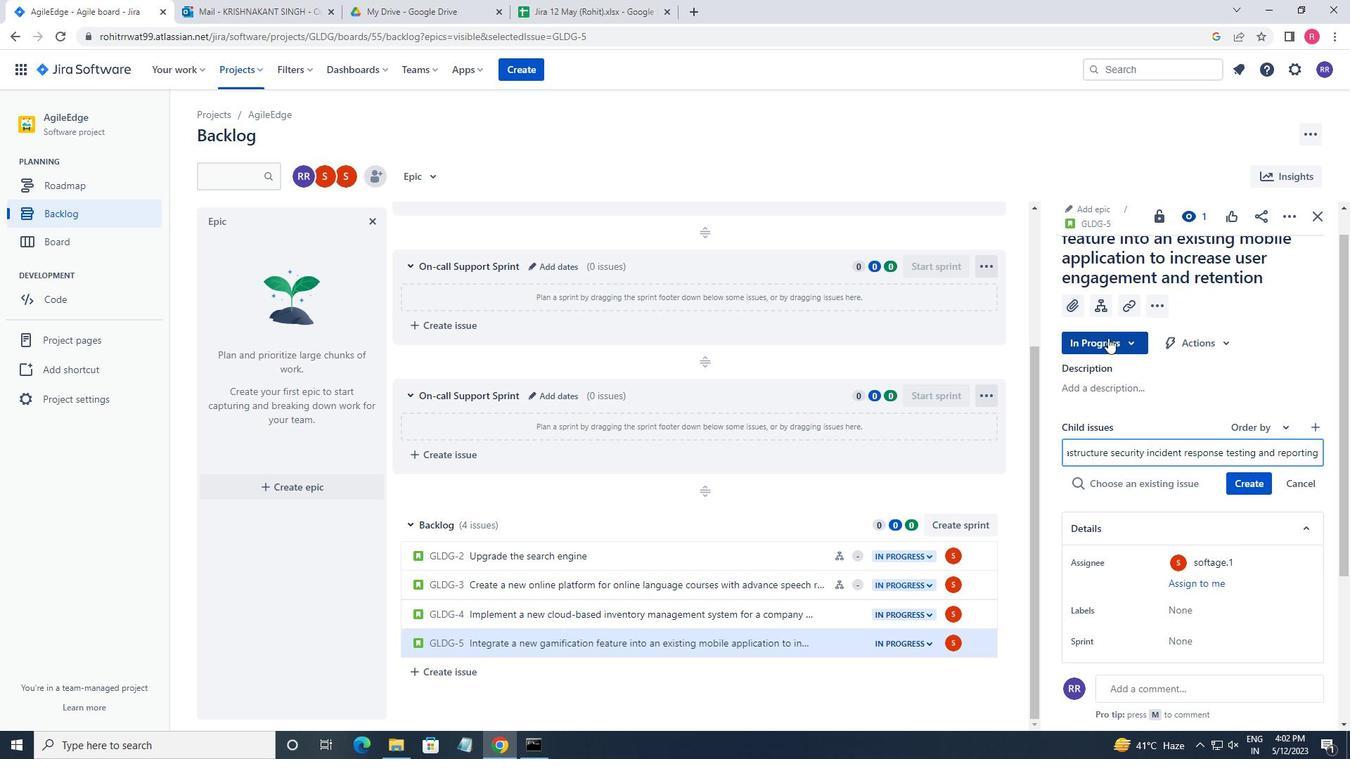 
Action: Mouse moved to (1263, 462)
Screenshot: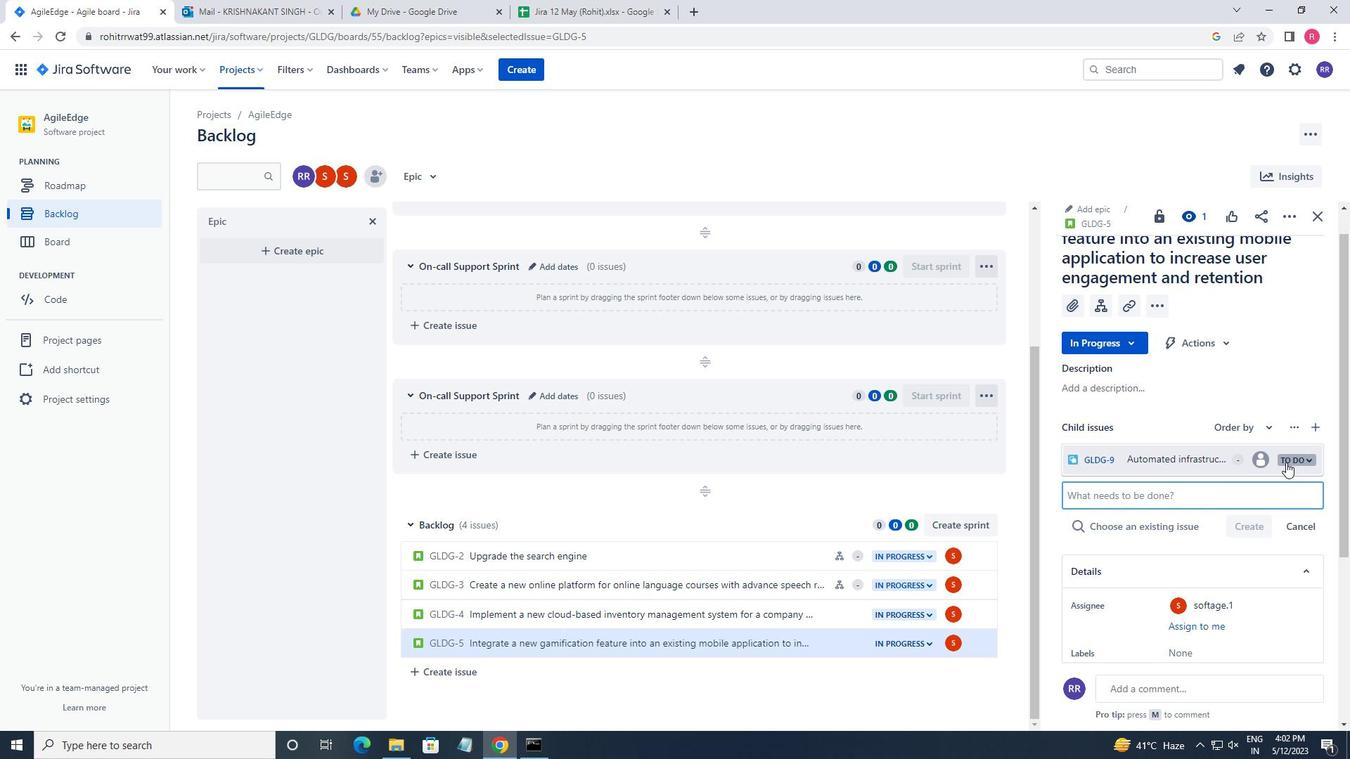 
Action: Mouse pressed left at (1263, 462)
Screenshot: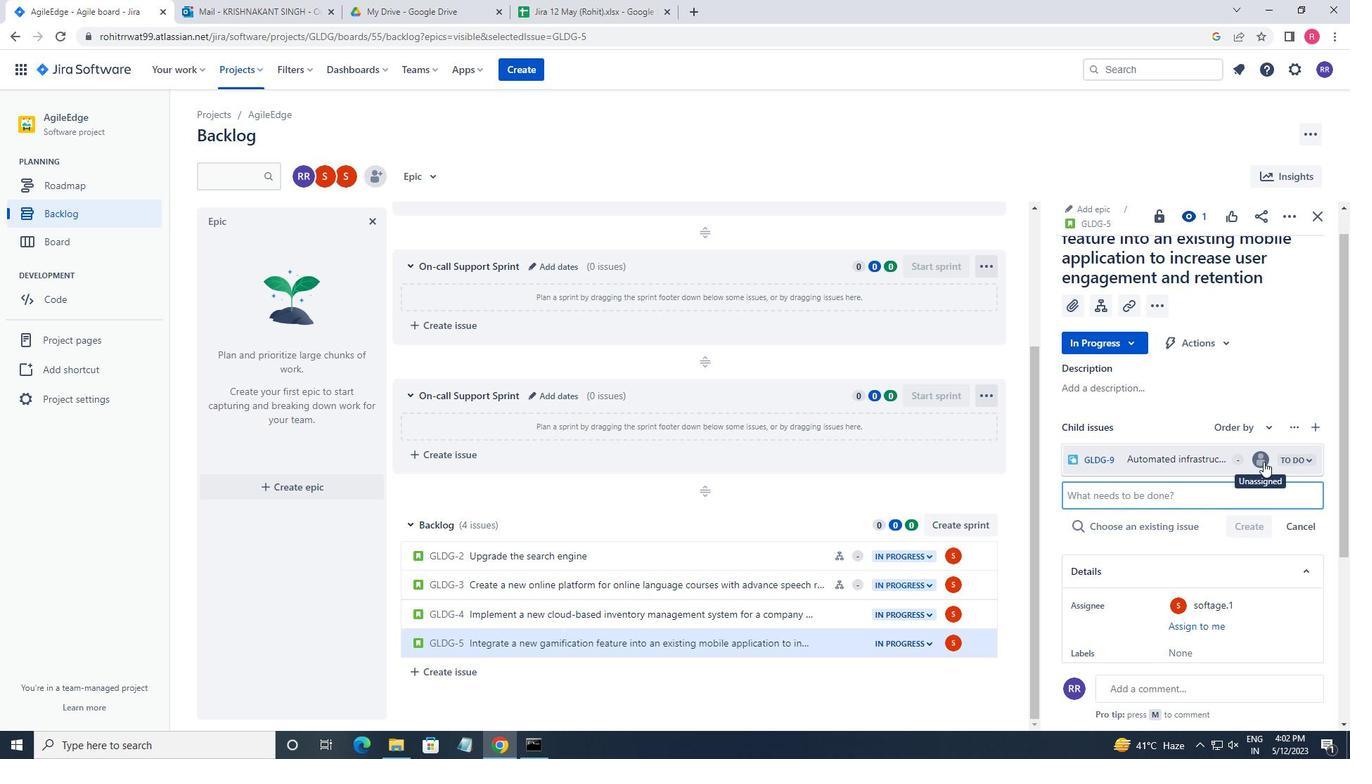 
Action: Mouse moved to (1261, 468)
Screenshot: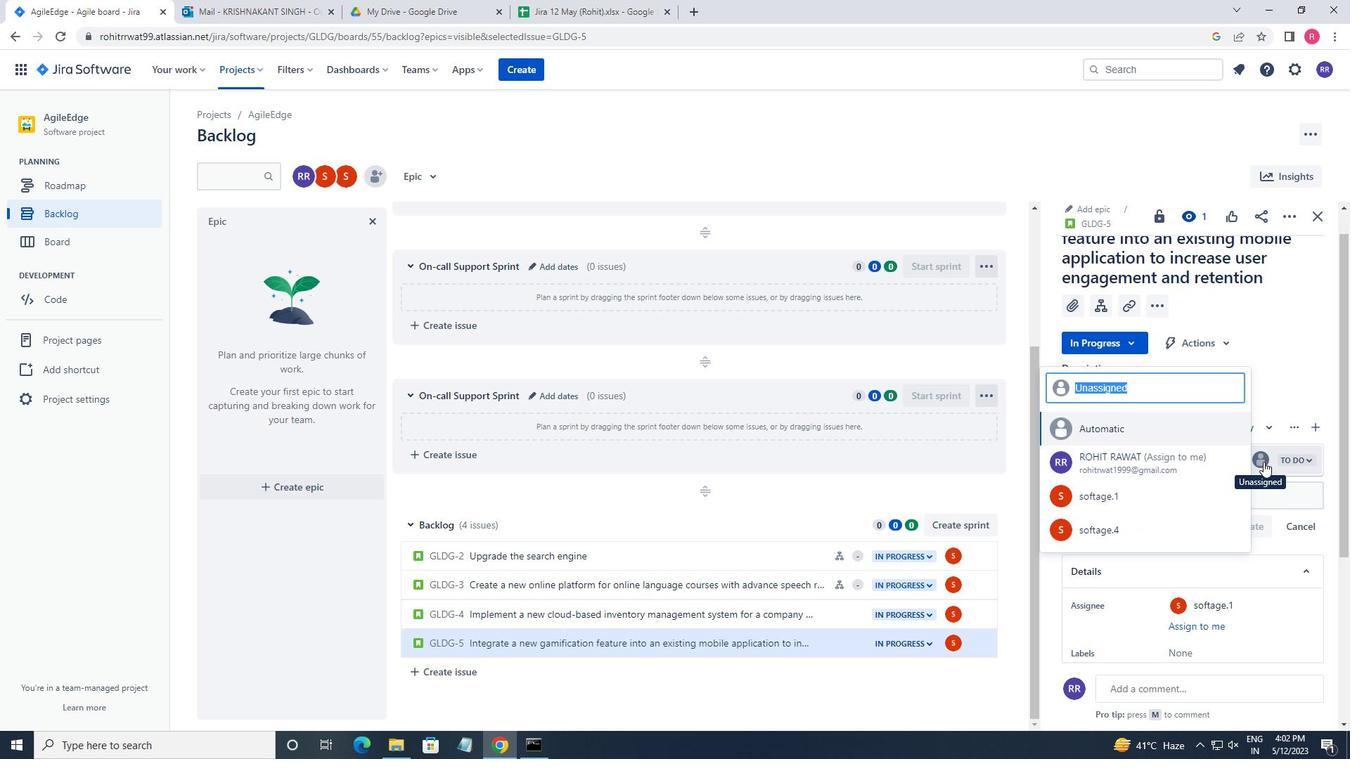 
Action: Key pressed SOFTAGE
Screenshot: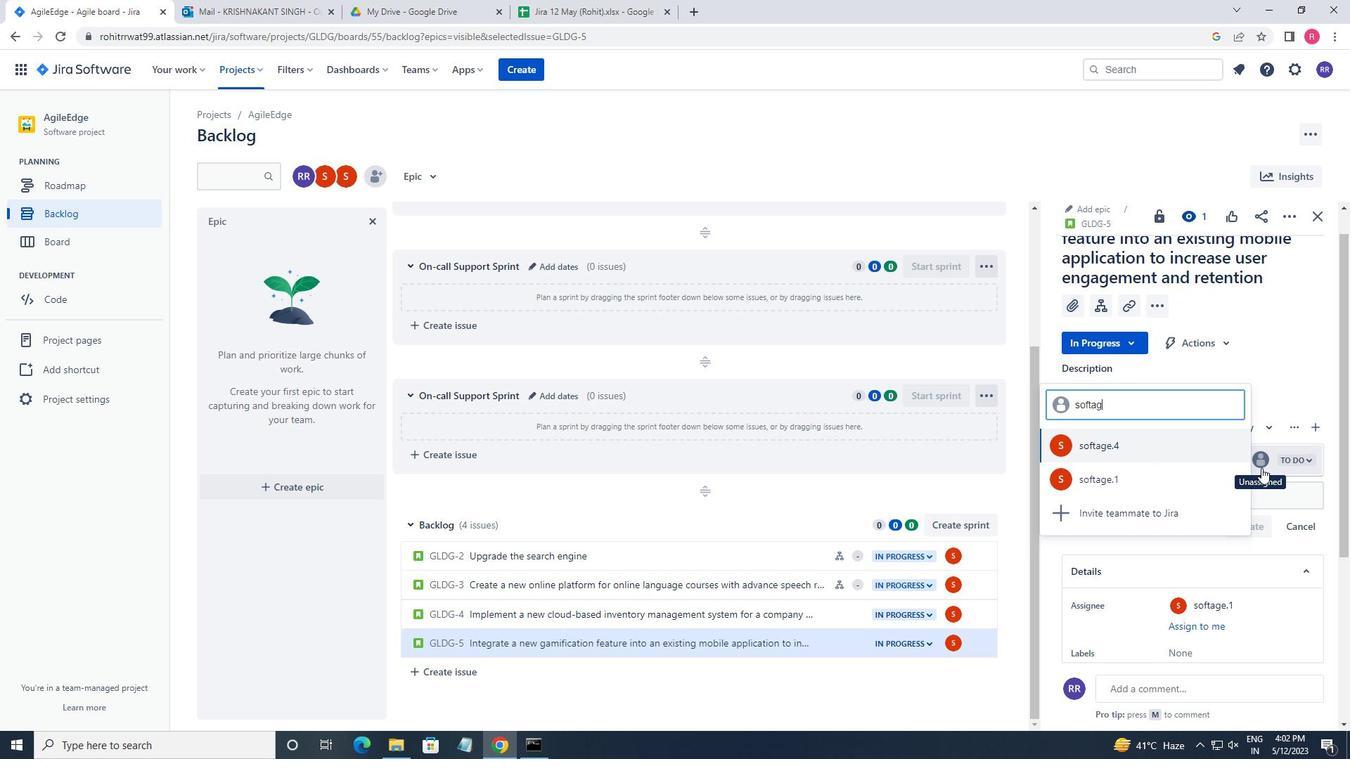 
Action: Mouse moved to (1149, 488)
Screenshot: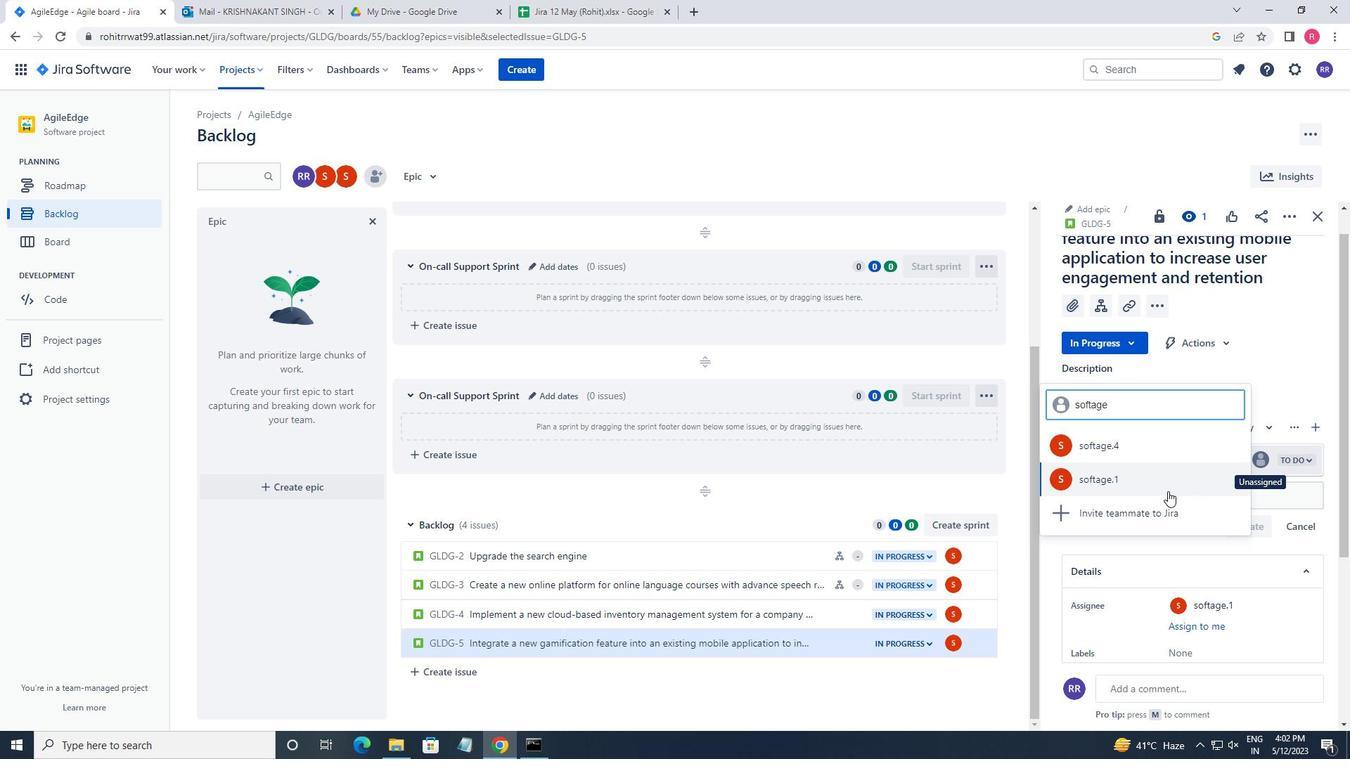 
Action: Mouse pressed left at (1149, 488)
Screenshot: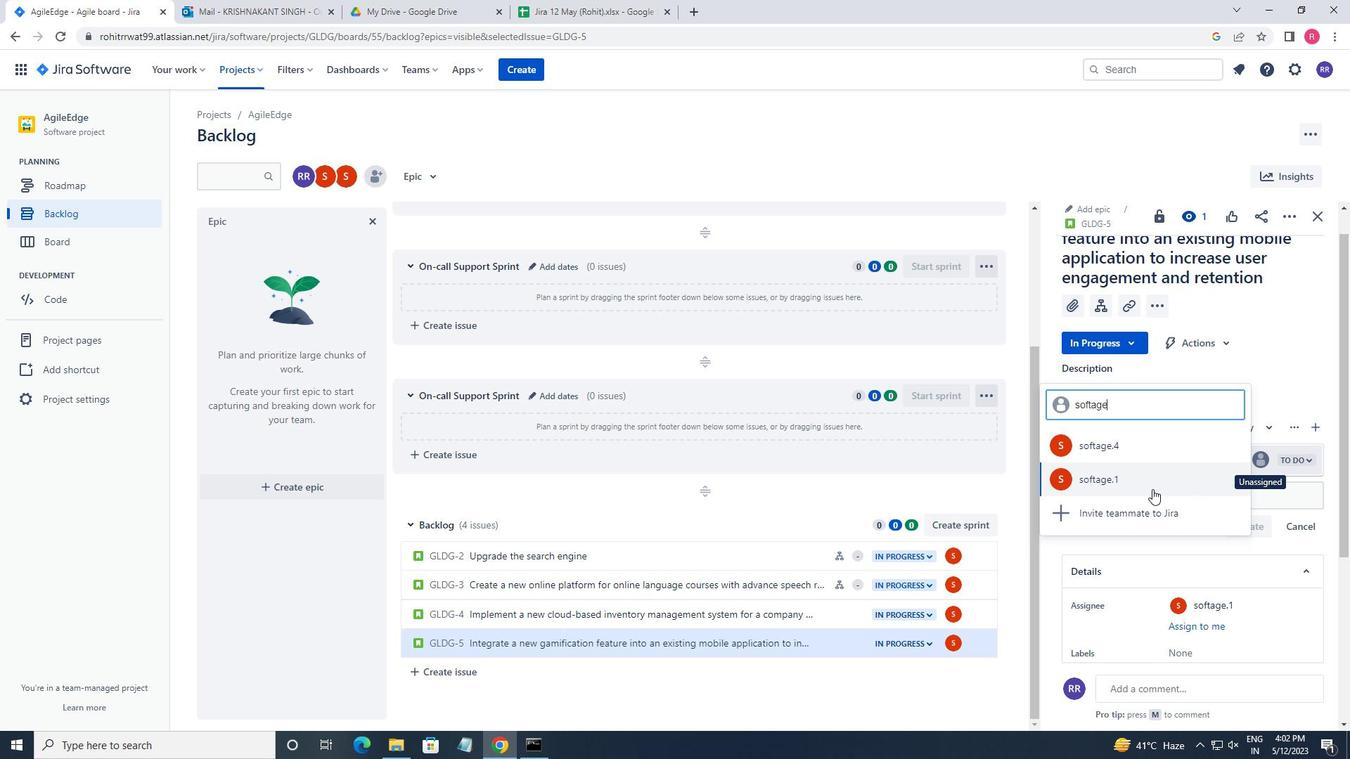 
